 Task: Create a sub task Design and Implement Solution for the task  Integrate website with a new chatbot for customer support in the project BlueChip , assign it to team member softage.3@softage.net and update the status of the sub task to  Completed , set the priority of the sub task to High
Action: Mouse moved to (907, 571)
Screenshot: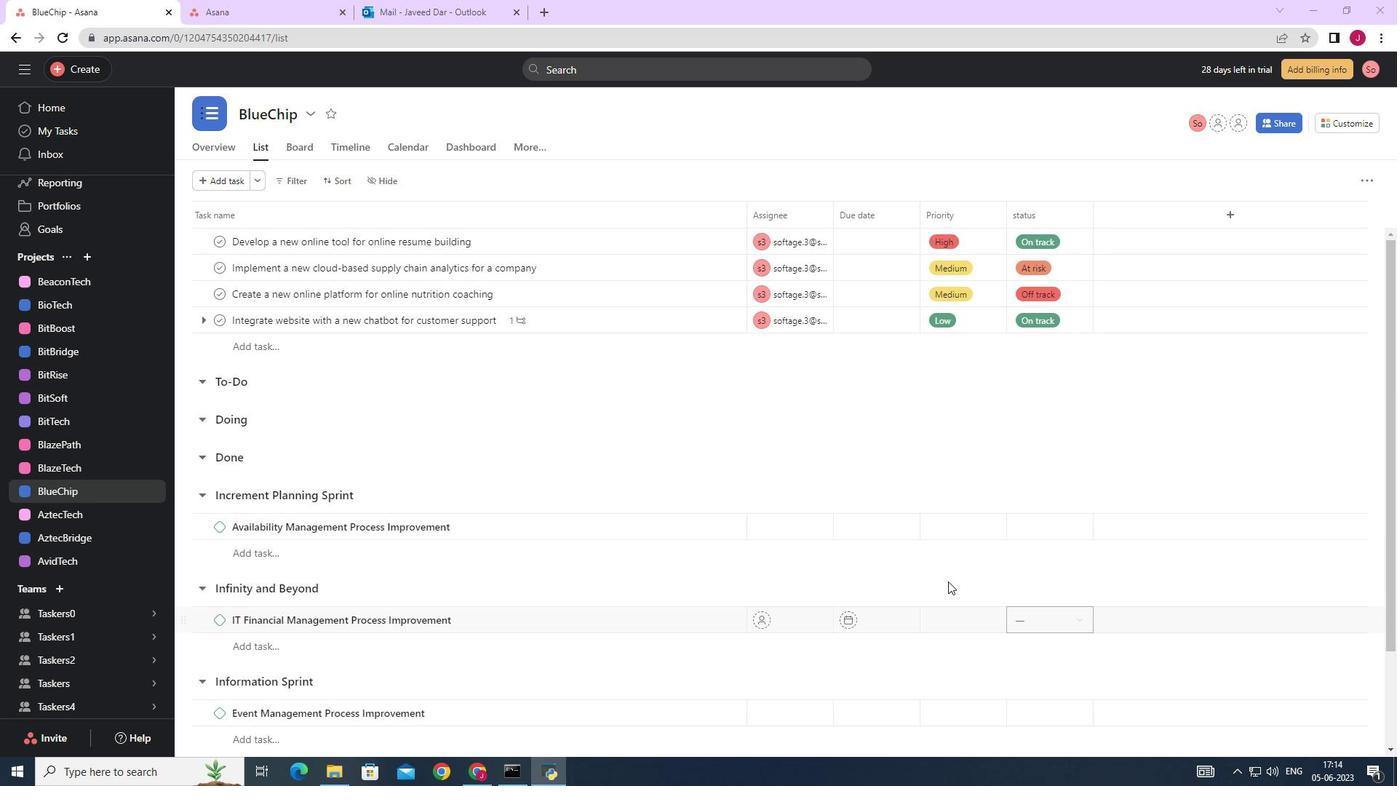 
Action: Mouse scrolled (907, 570) with delta (0, 0)
Screenshot: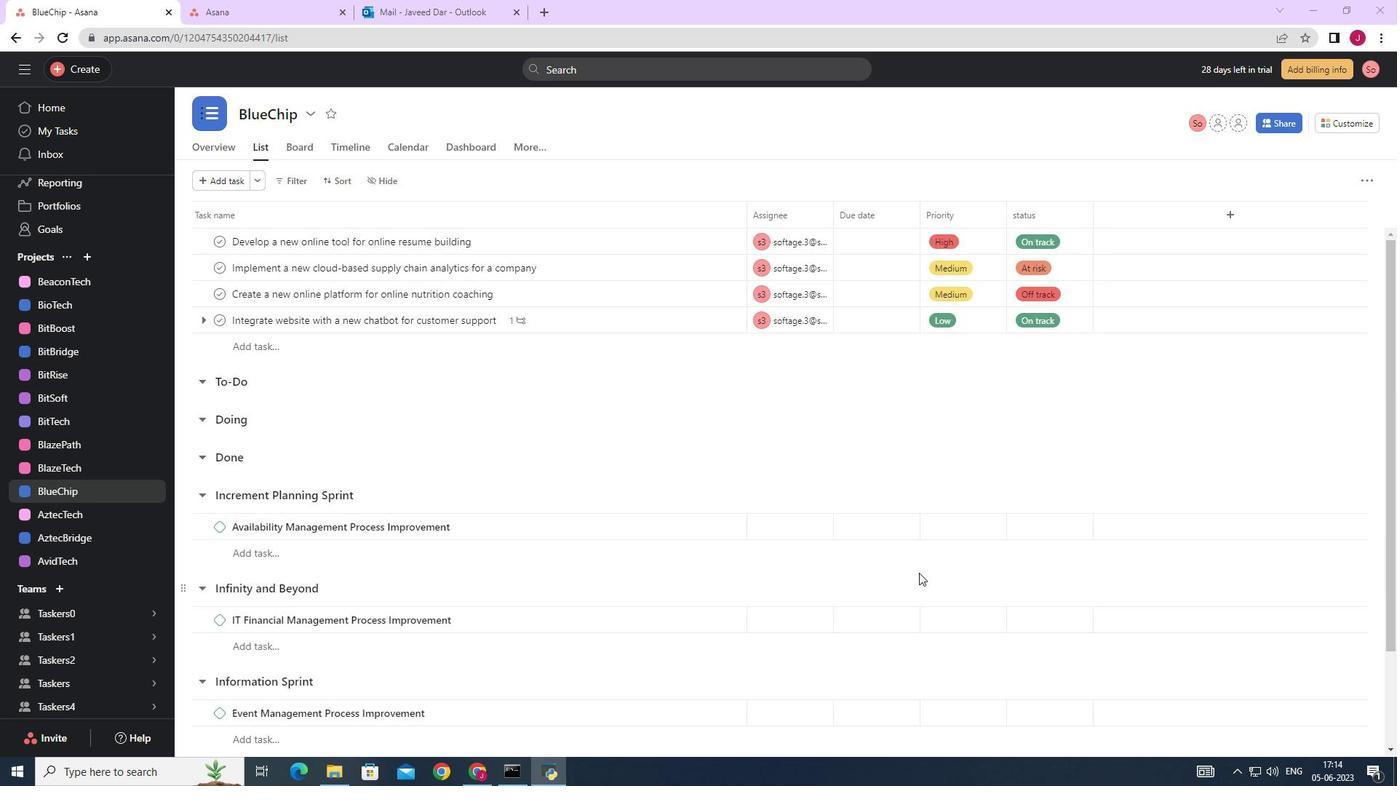 
Action: Mouse scrolled (907, 570) with delta (0, 0)
Screenshot: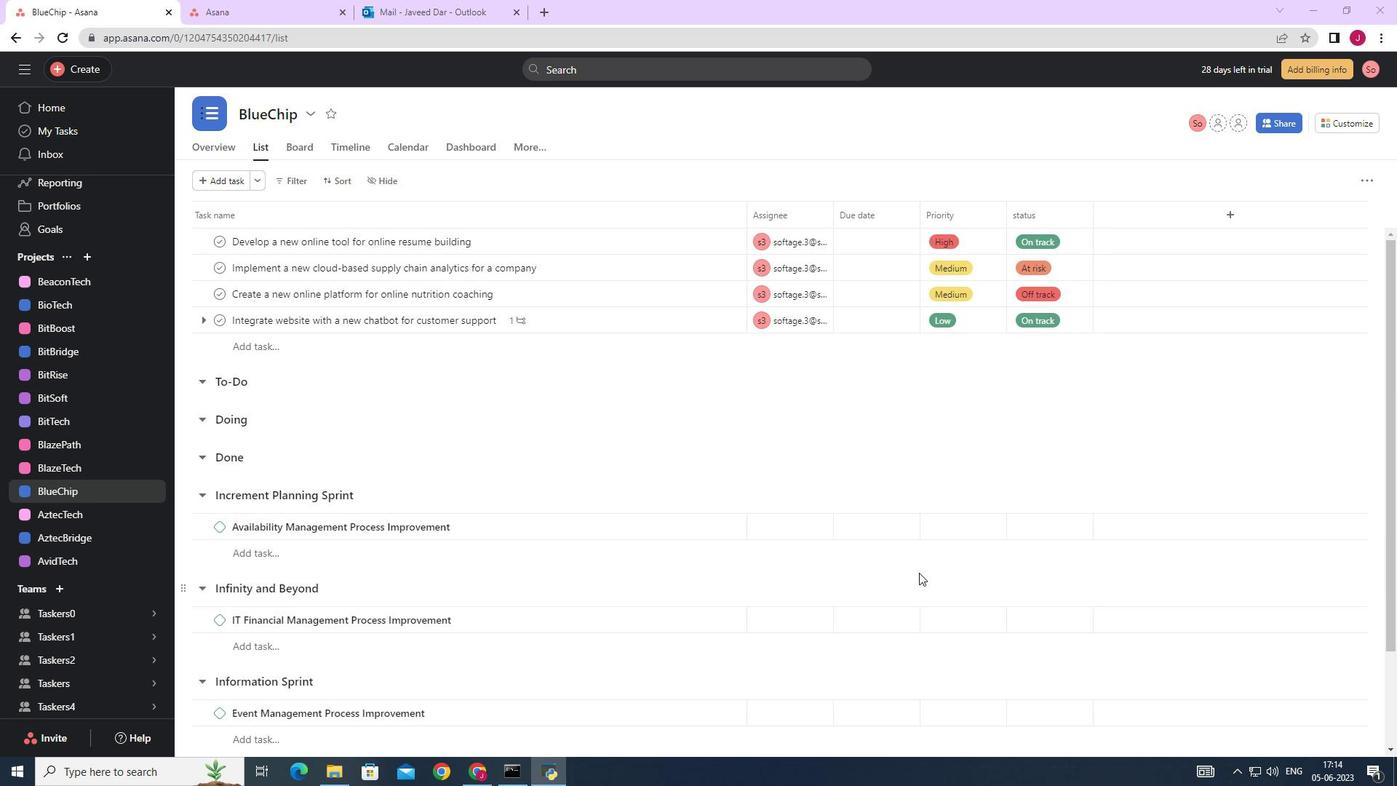 
Action: Mouse scrolled (907, 570) with delta (0, 0)
Screenshot: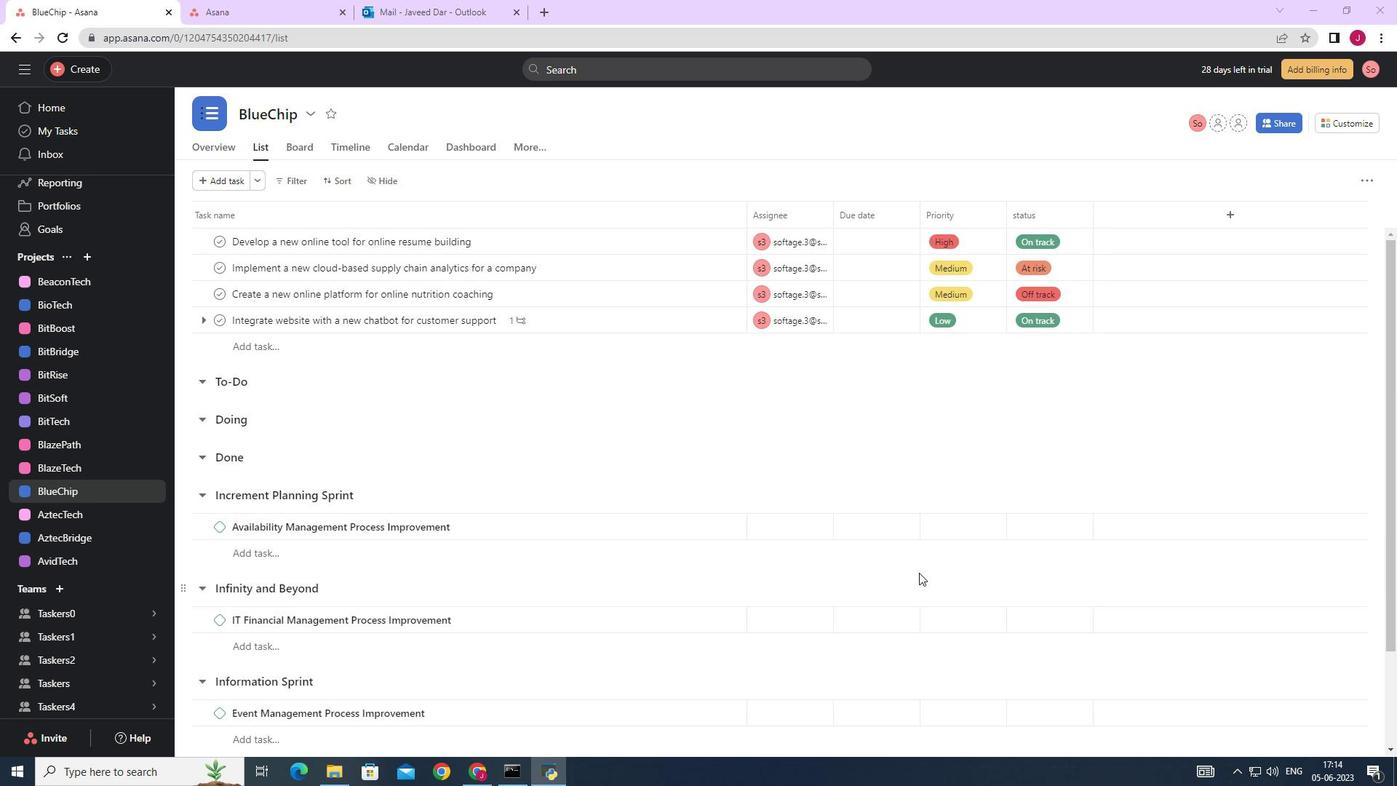 
Action: Mouse scrolled (907, 572) with delta (0, 0)
Screenshot: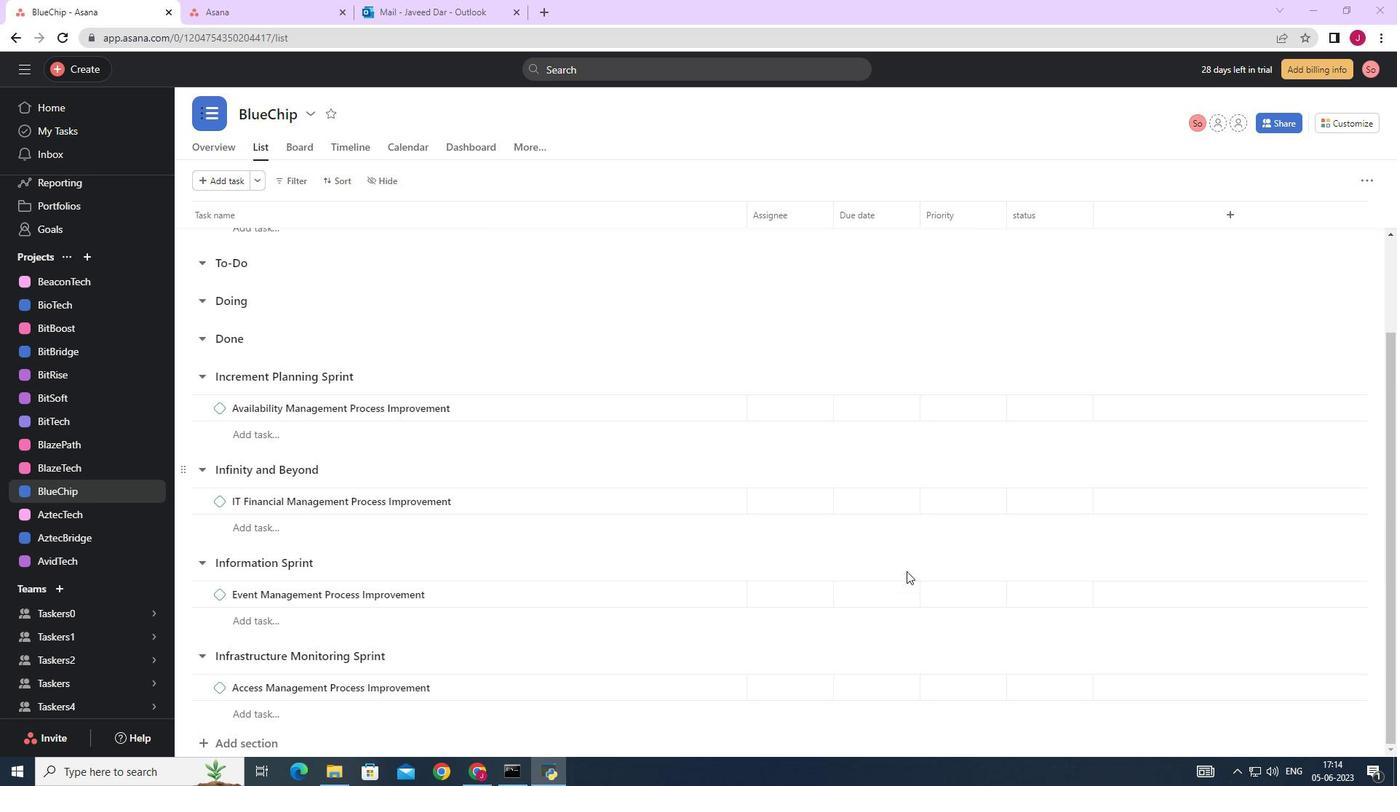 
Action: Mouse moved to (906, 571)
Screenshot: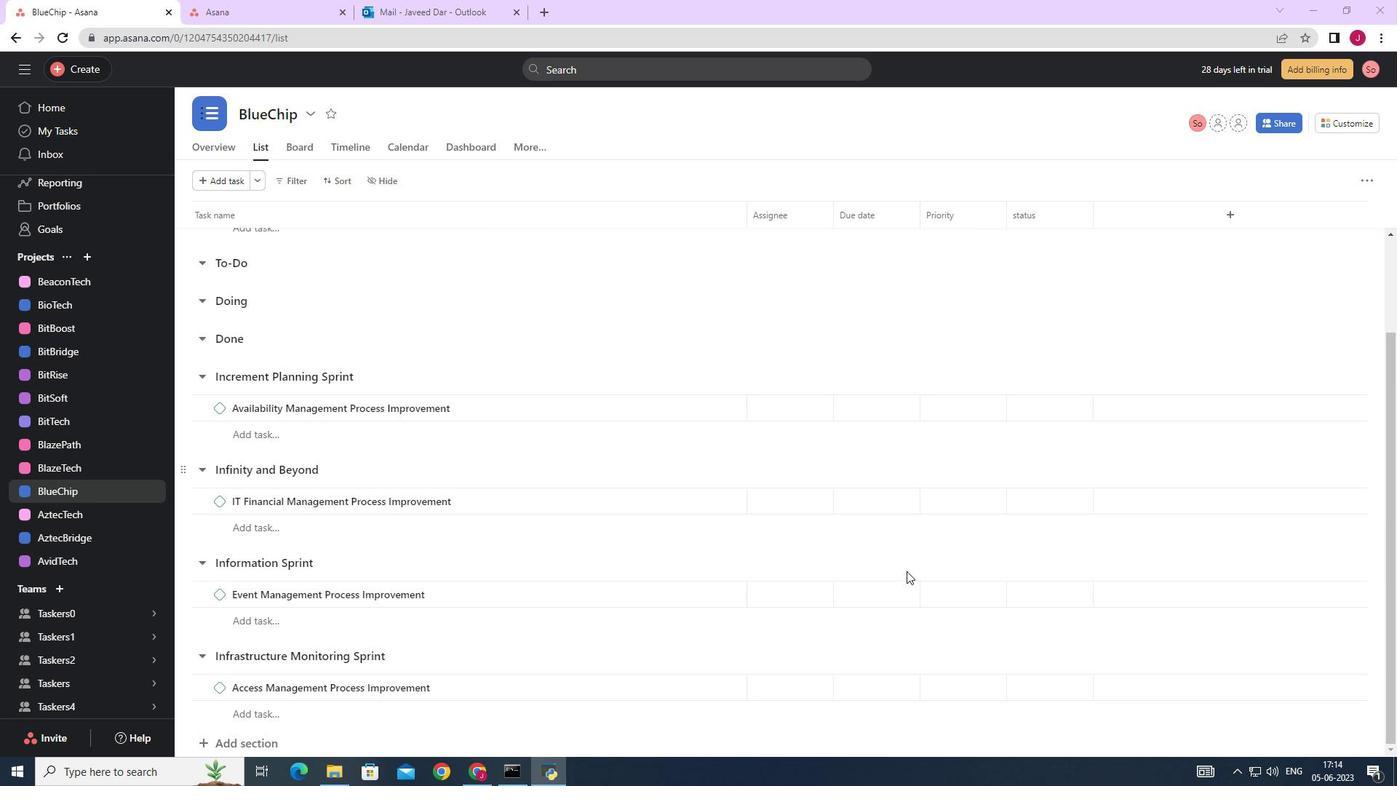
Action: Mouse scrolled (907, 572) with delta (0, 0)
Screenshot: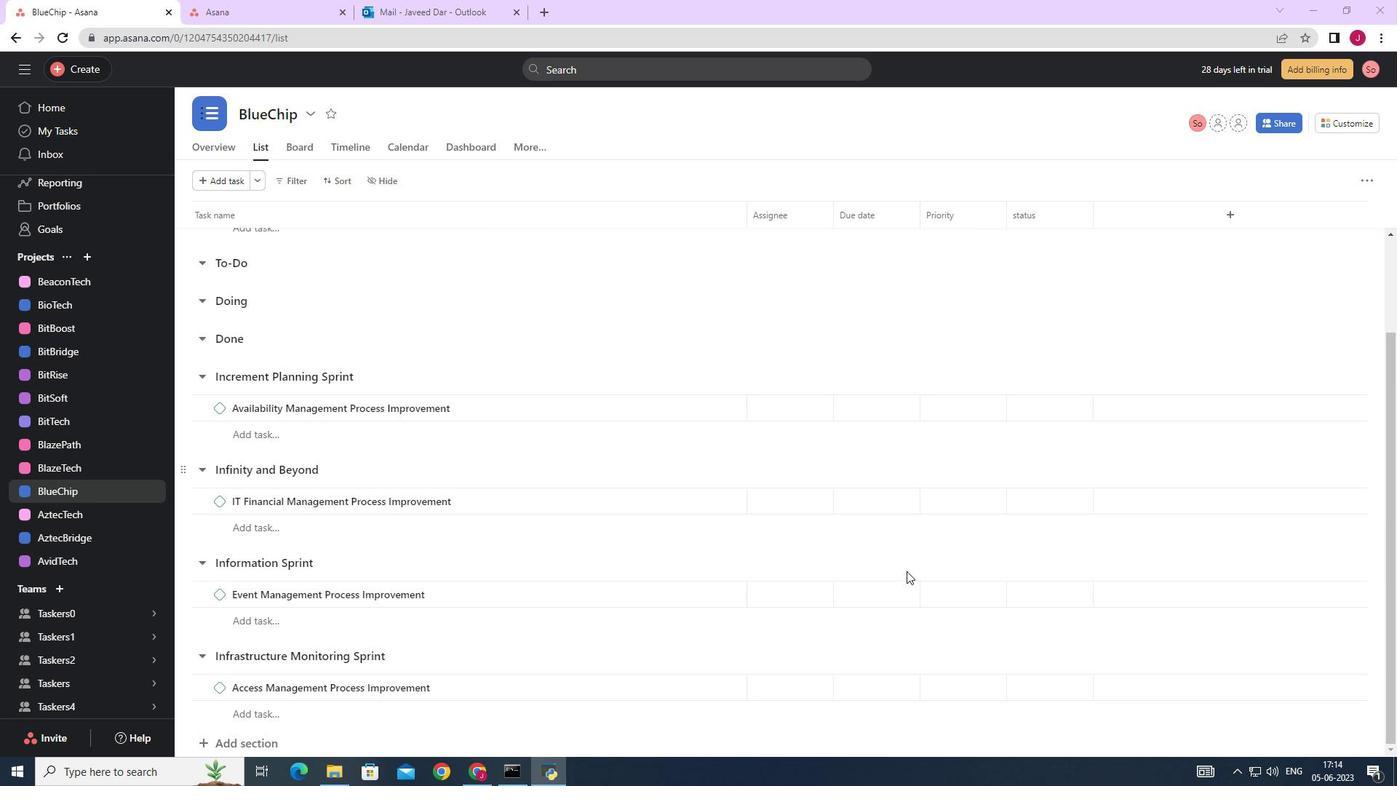 
Action: Mouse moved to (904, 571)
Screenshot: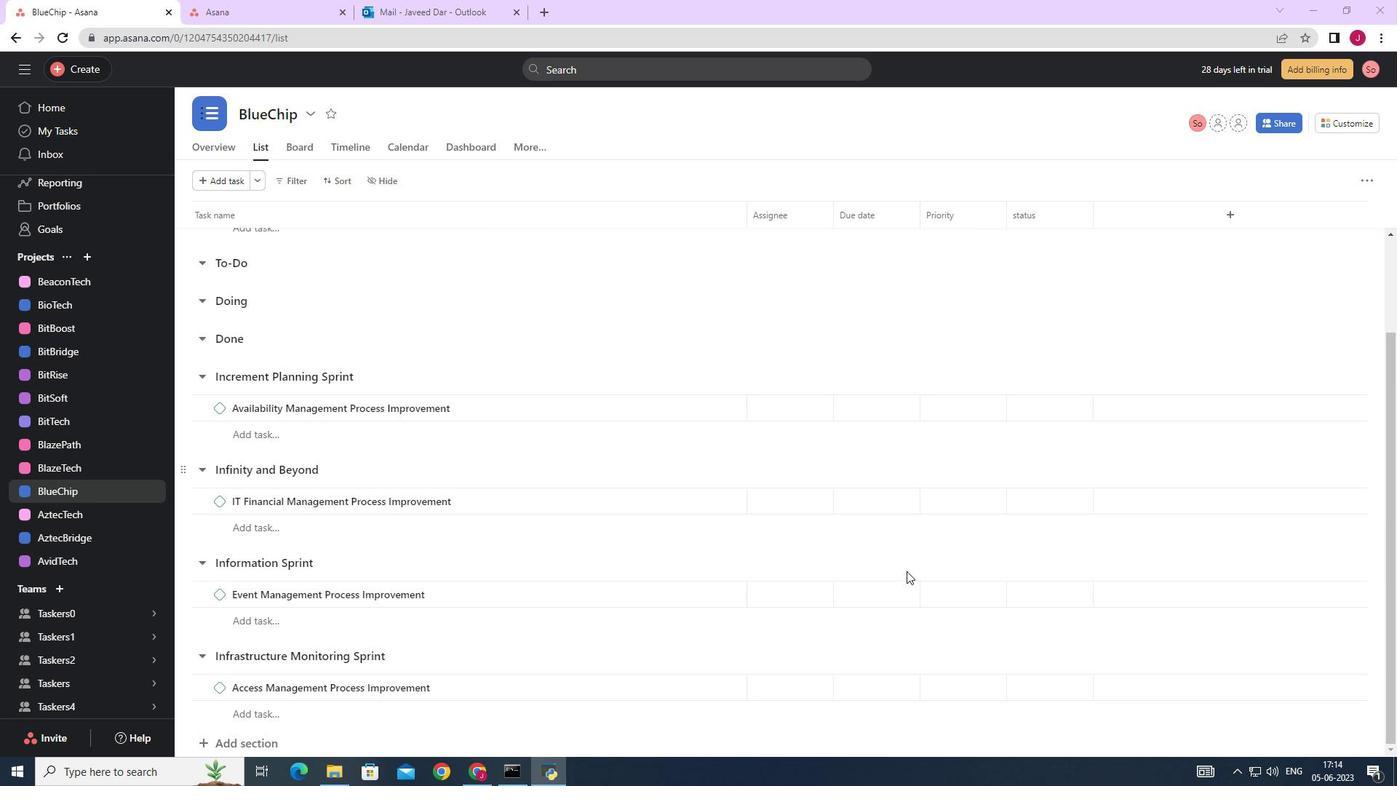 
Action: Mouse scrolled (907, 572) with delta (0, 0)
Screenshot: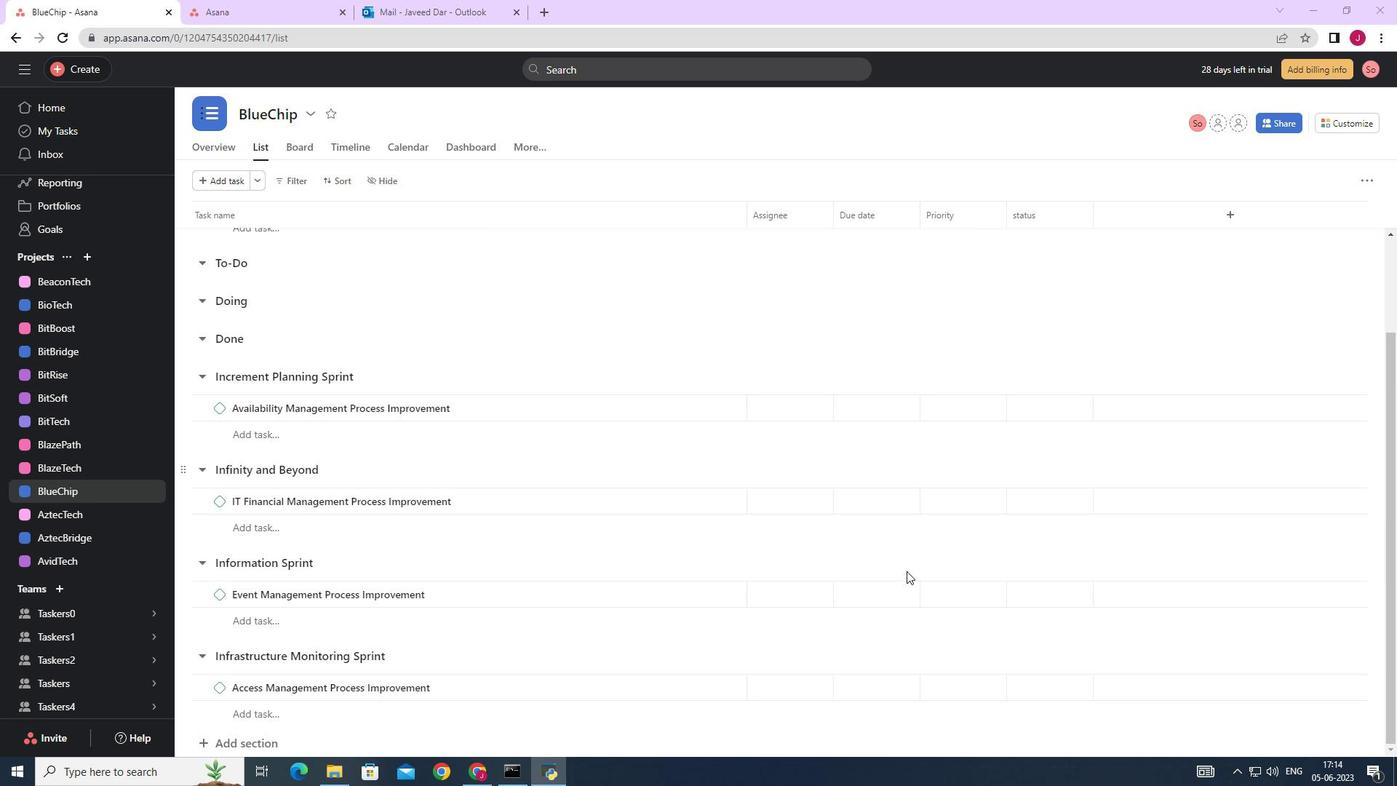 
Action: Mouse moved to (898, 572)
Screenshot: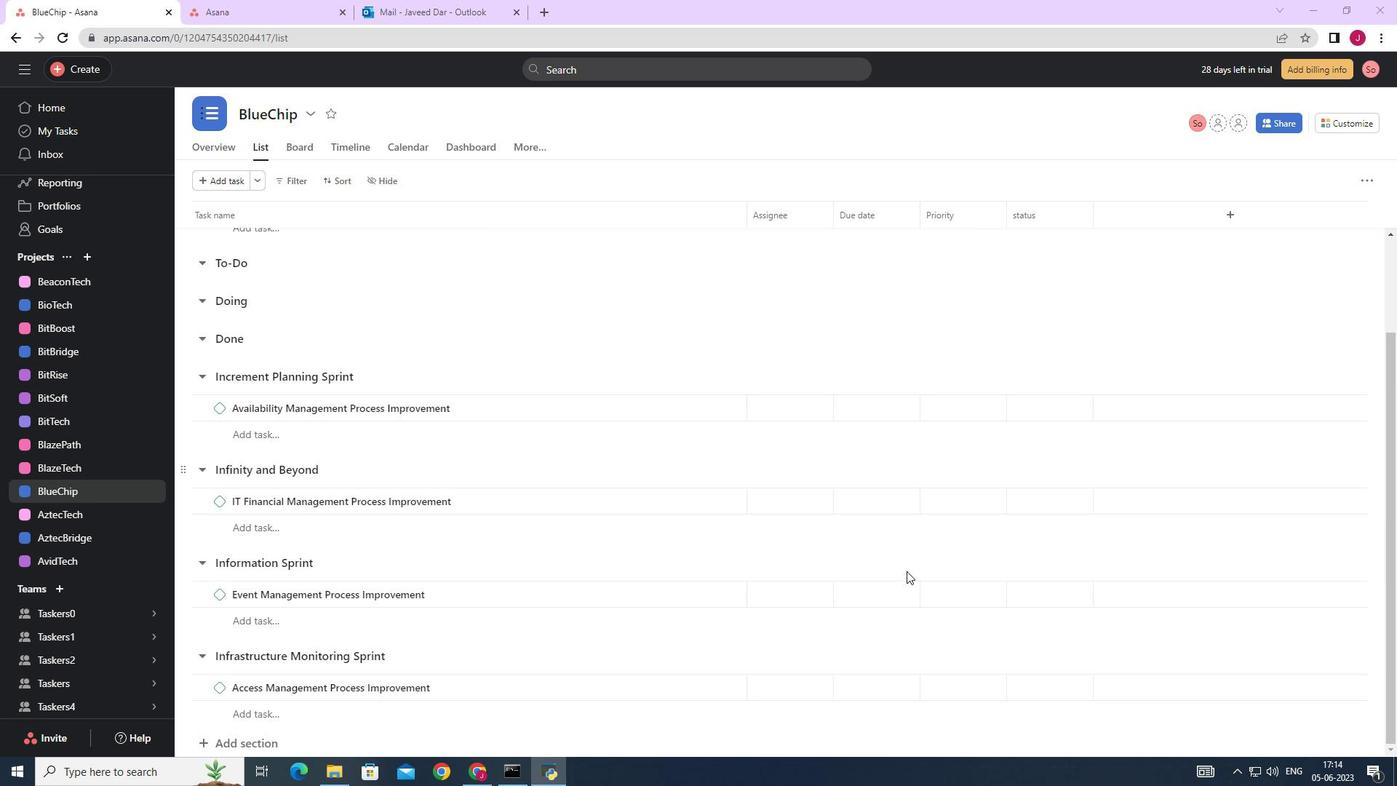 
Action: Mouse scrolled (907, 572) with delta (0, 0)
Screenshot: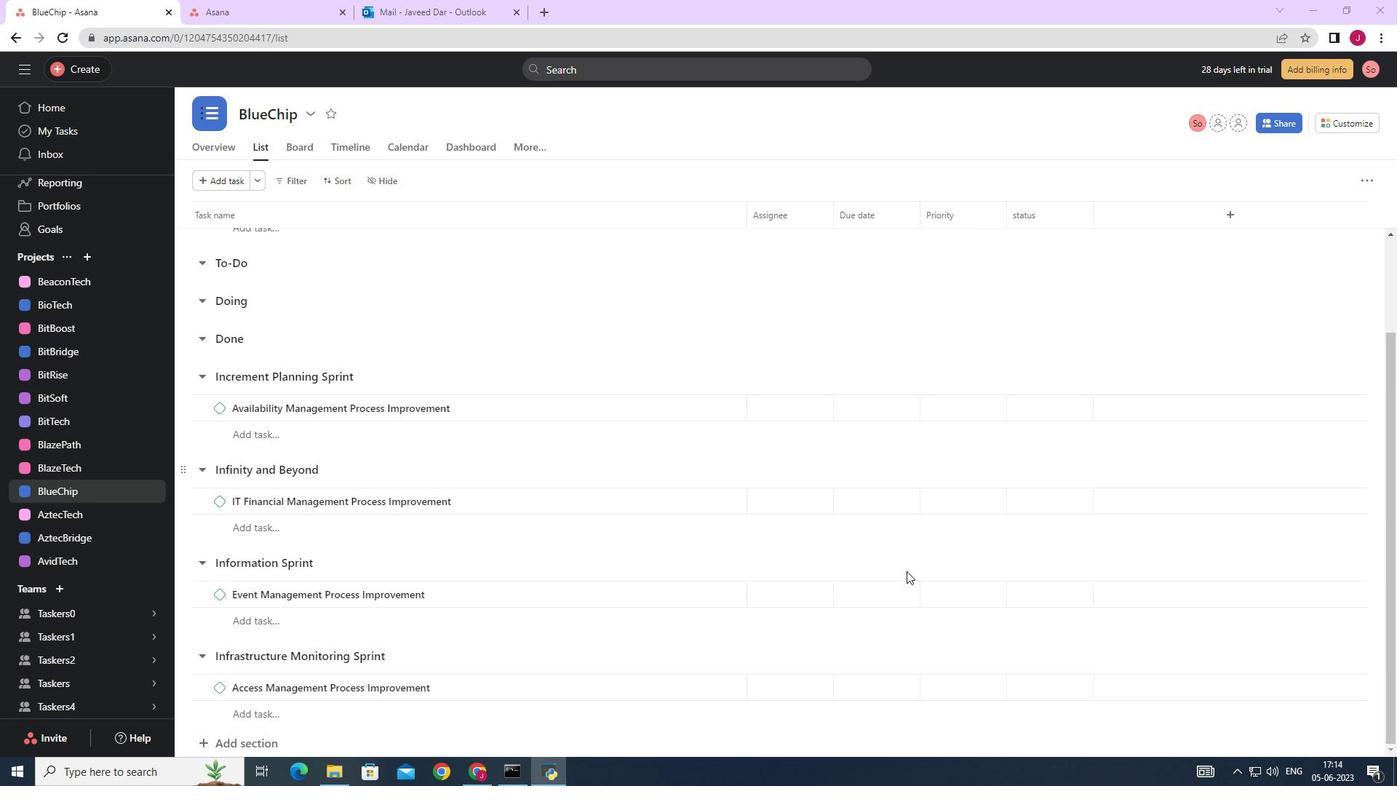 
Action: Mouse moved to (896, 574)
Screenshot: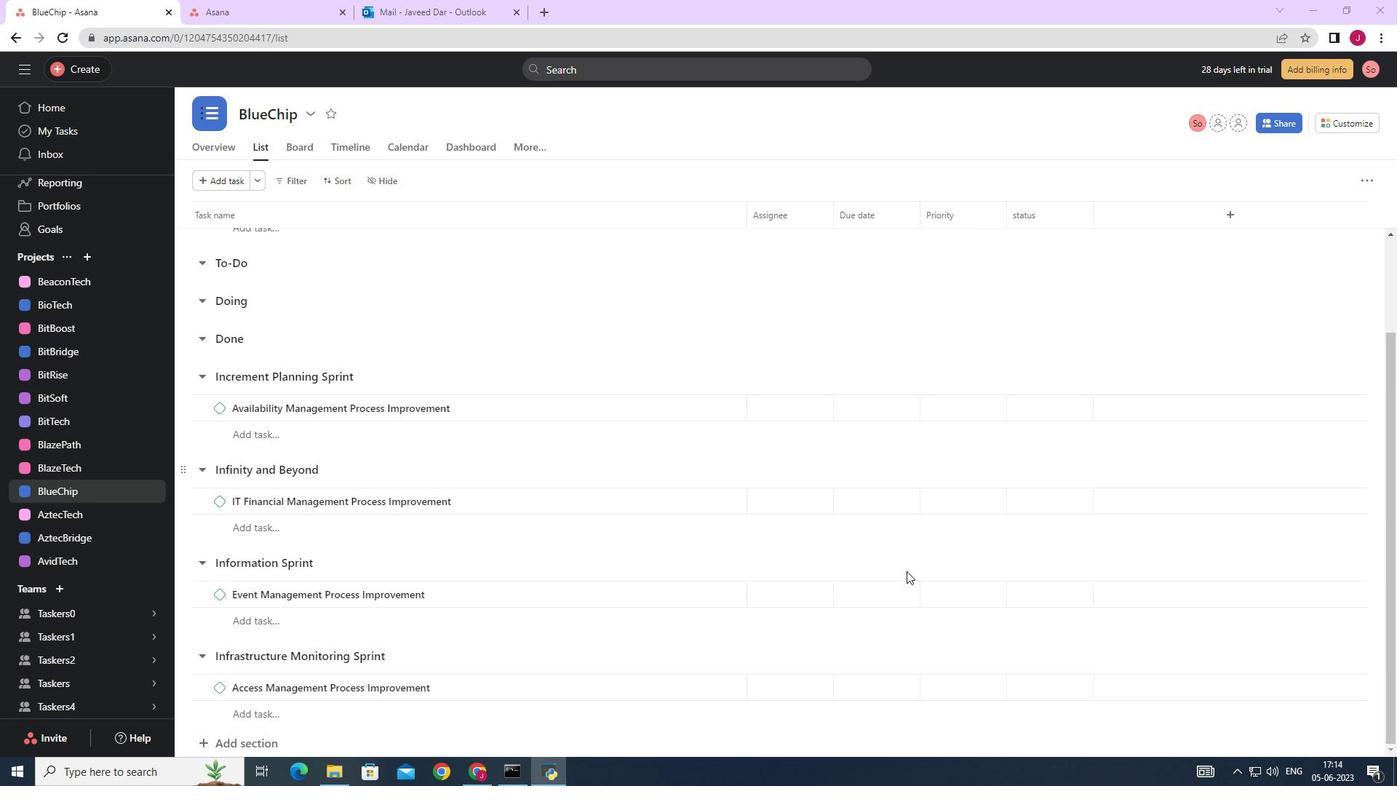 
Action: Mouse scrolled (907, 572) with delta (0, 0)
Screenshot: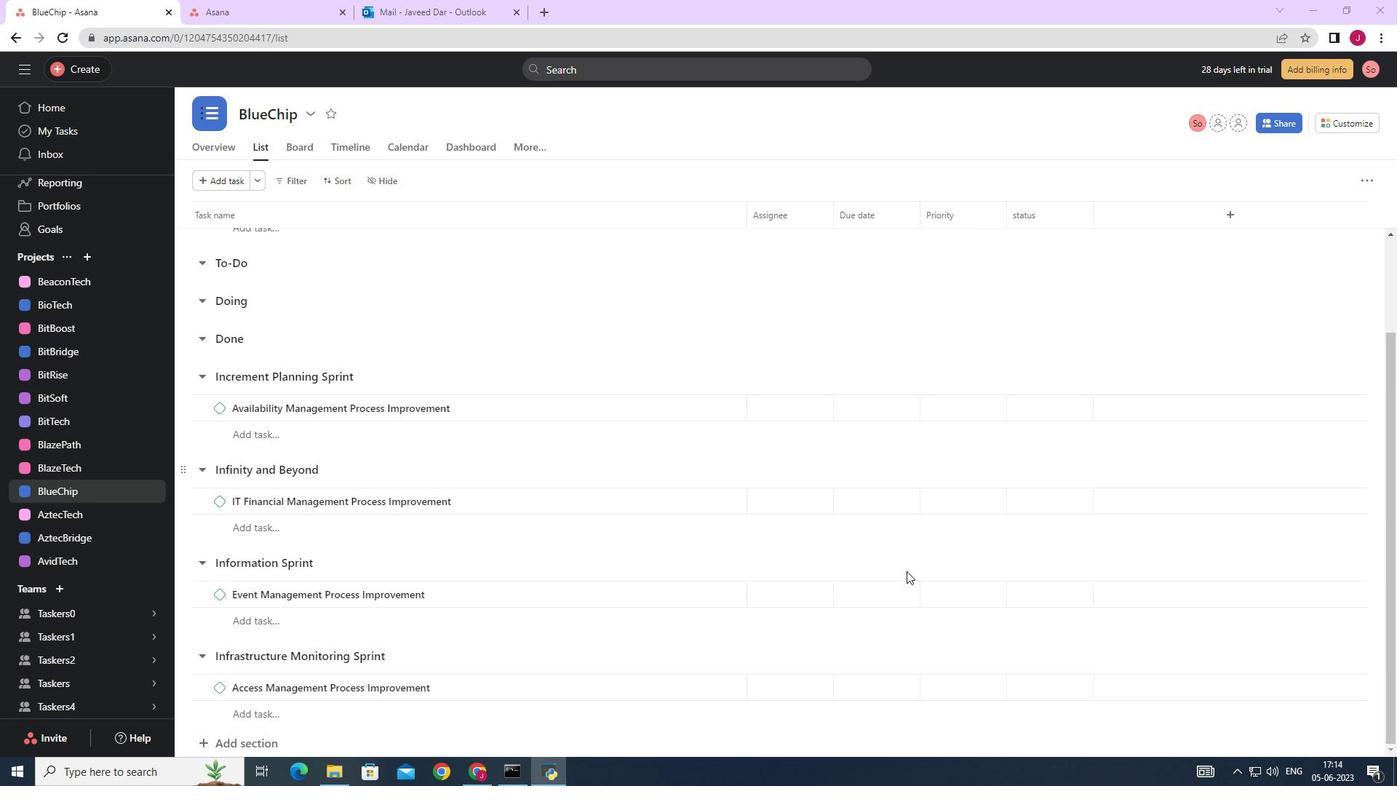 
Action: Mouse moved to (680, 318)
Screenshot: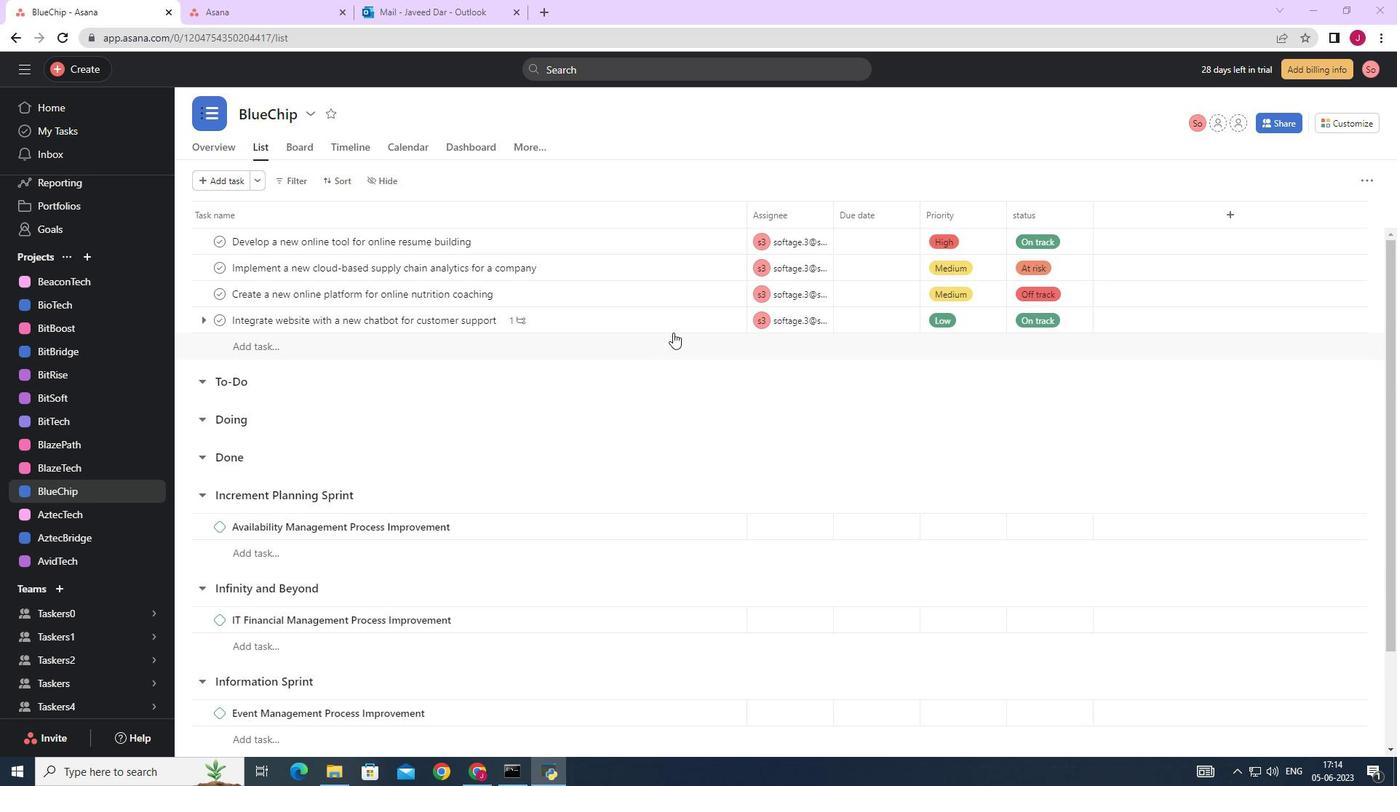 
Action: Mouse pressed left at (680, 318)
Screenshot: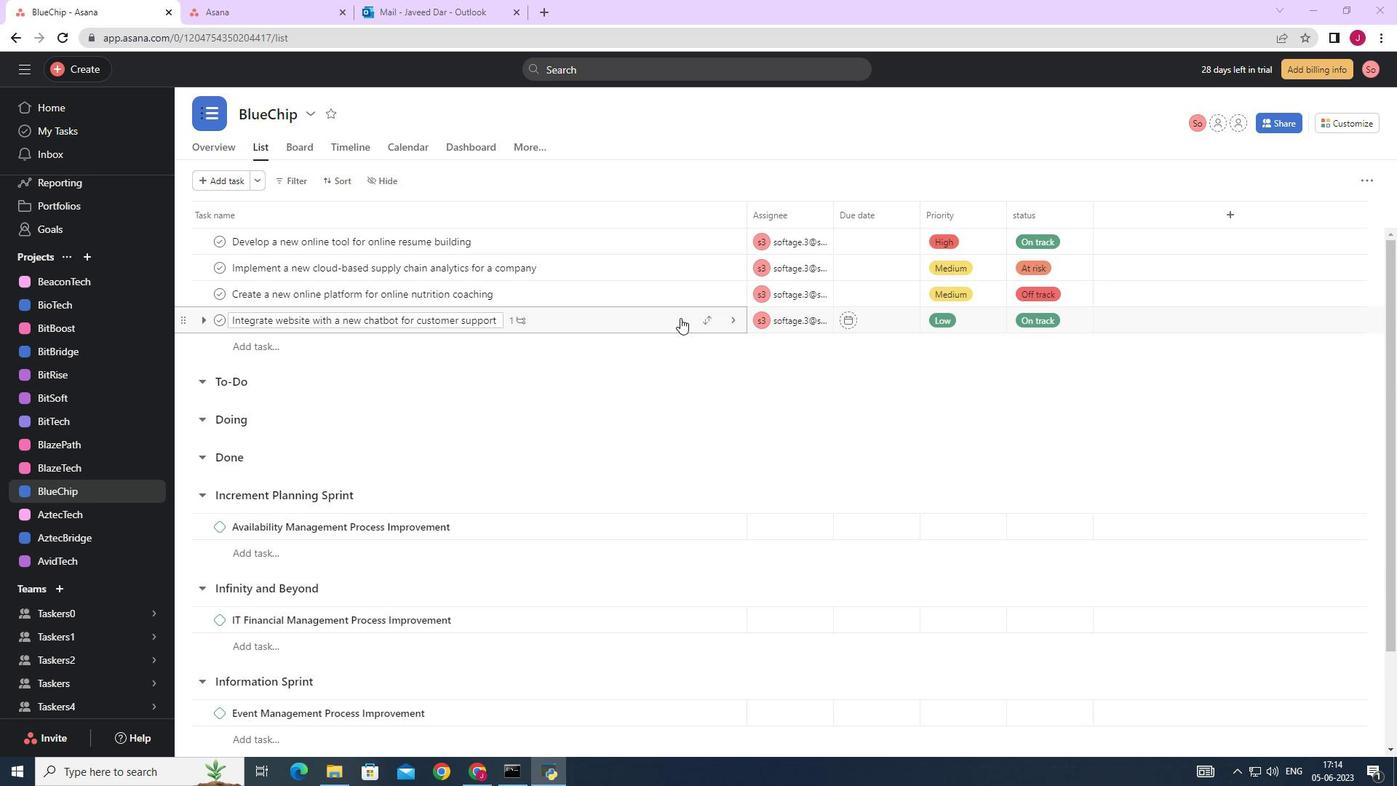 
Action: Mouse moved to (1182, 570)
Screenshot: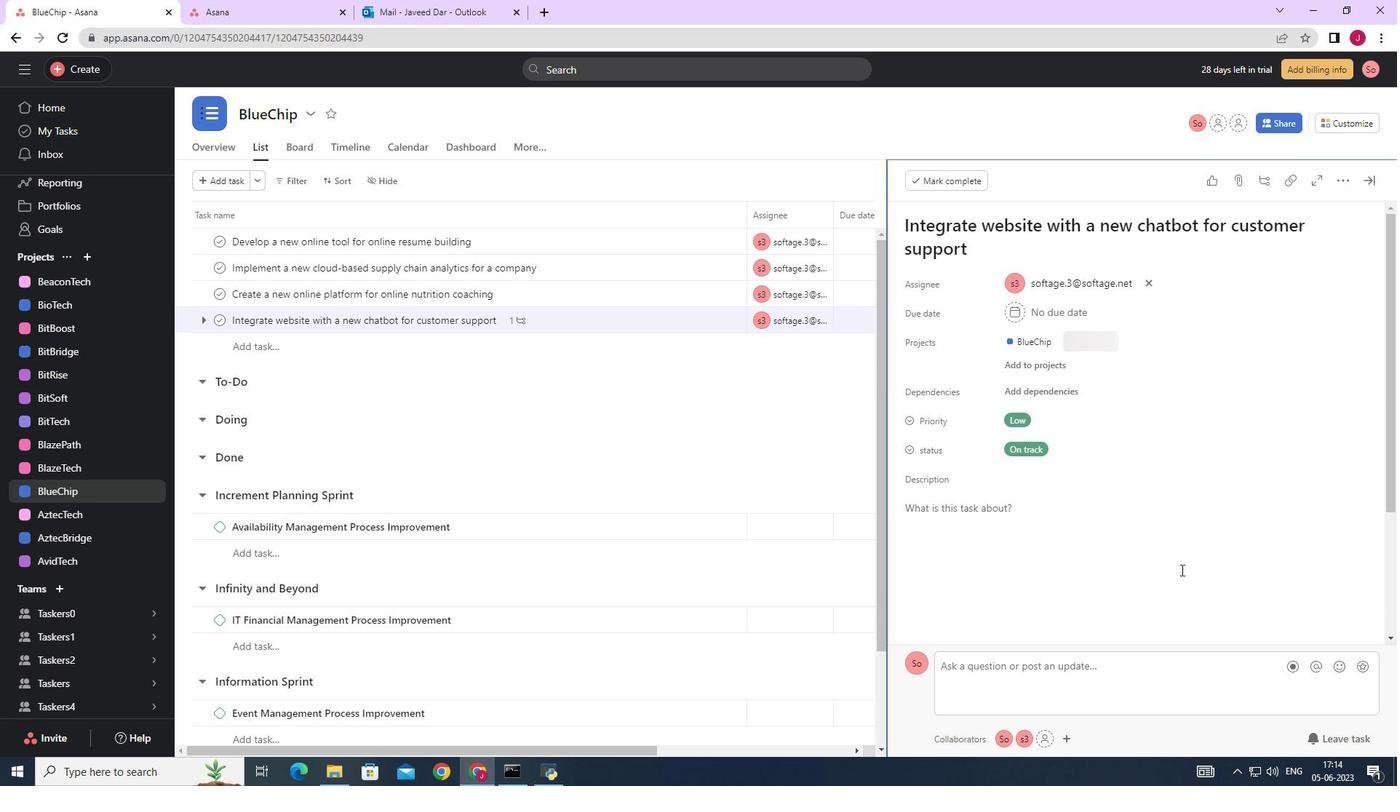 
Action: Mouse scrolled (1182, 569) with delta (0, 0)
Screenshot: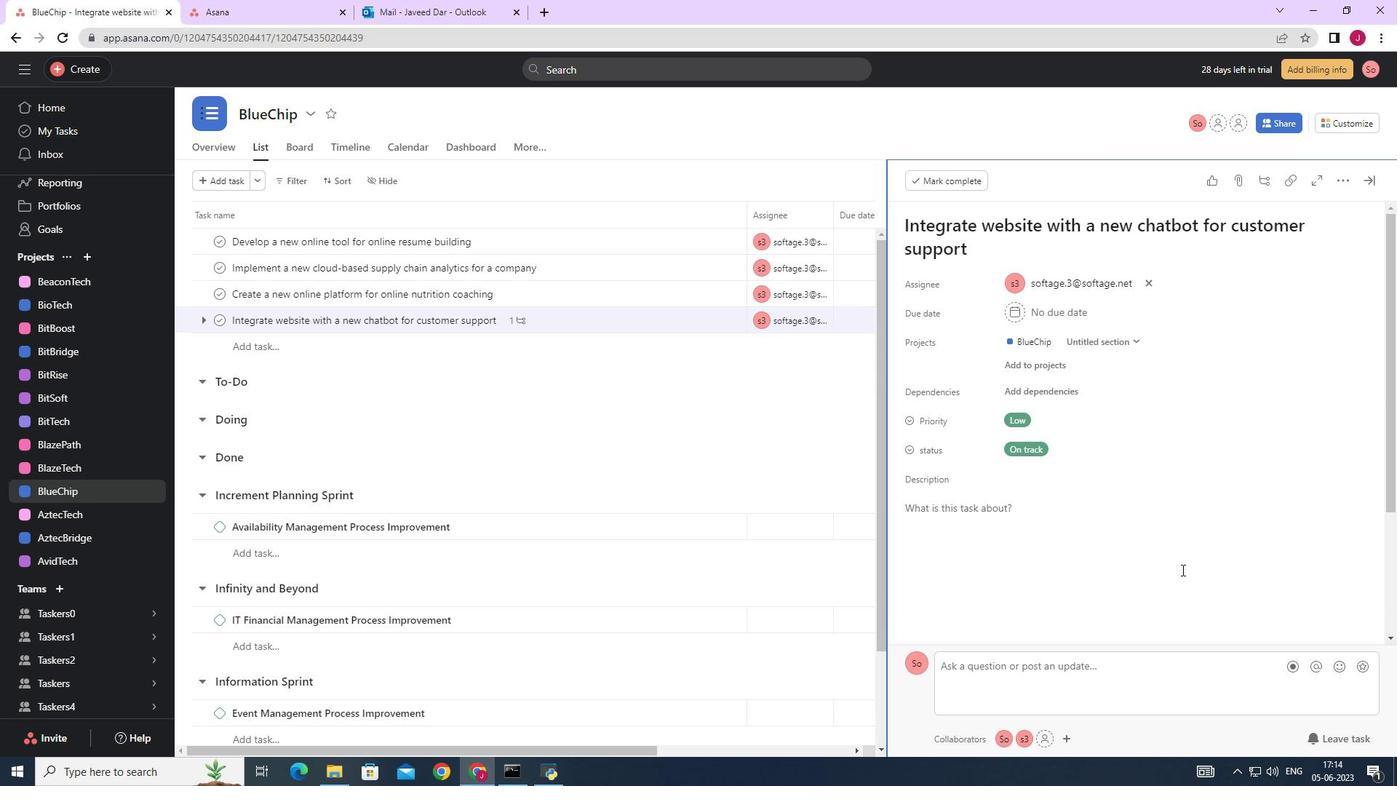
Action: Mouse scrolled (1182, 569) with delta (0, 0)
Screenshot: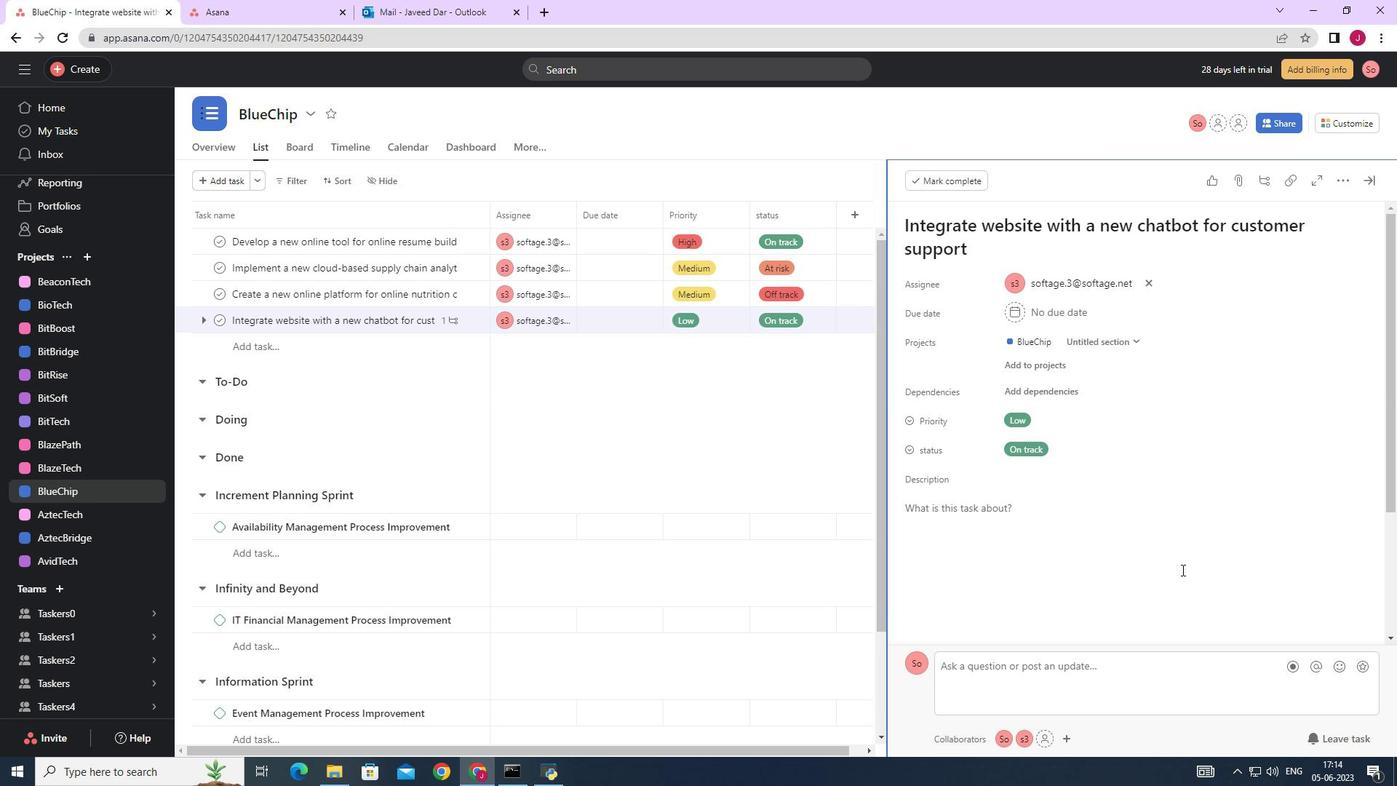 
Action: Mouse scrolled (1182, 569) with delta (0, 0)
Screenshot: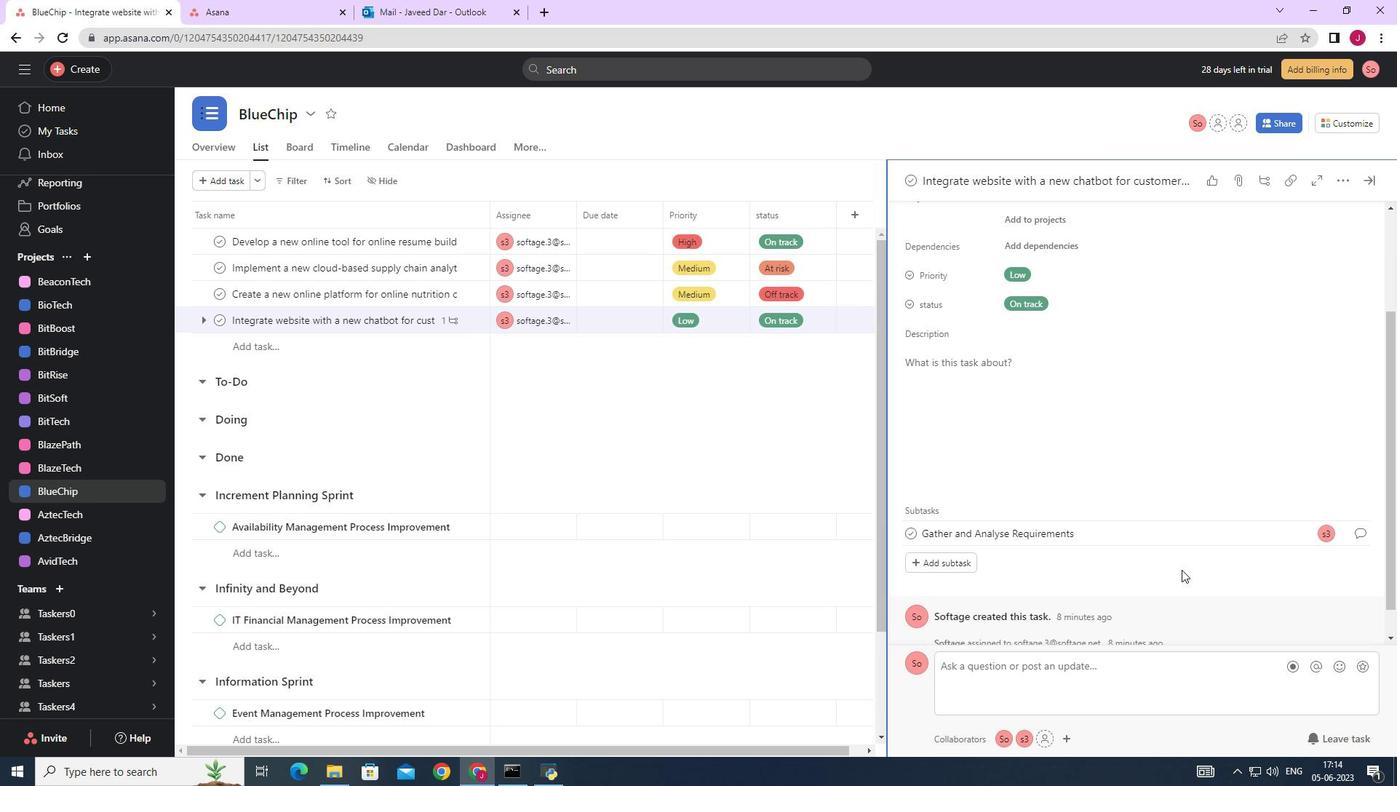
Action: Mouse moved to (1188, 563)
Screenshot: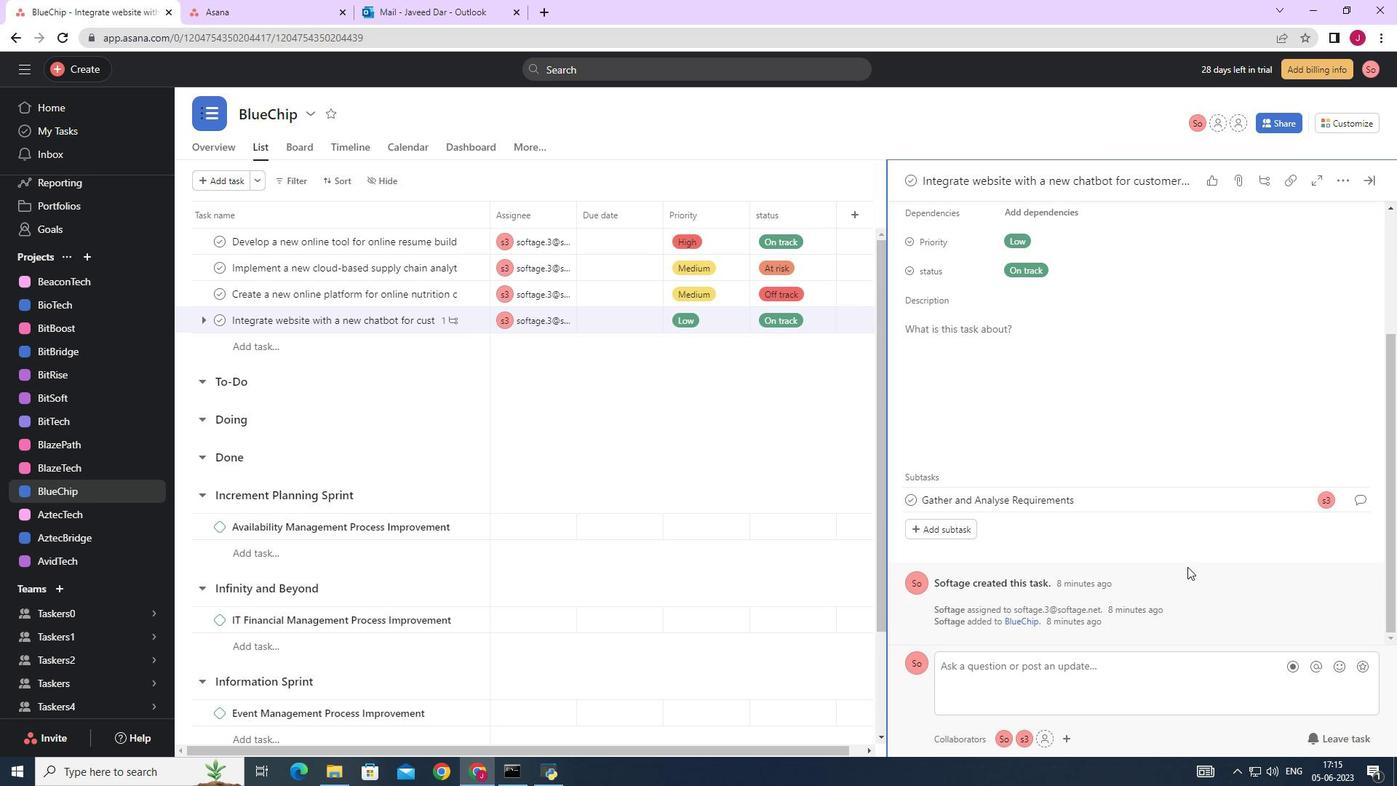 
Action: Mouse scrolled (1188, 562) with delta (0, 0)
Screenshot: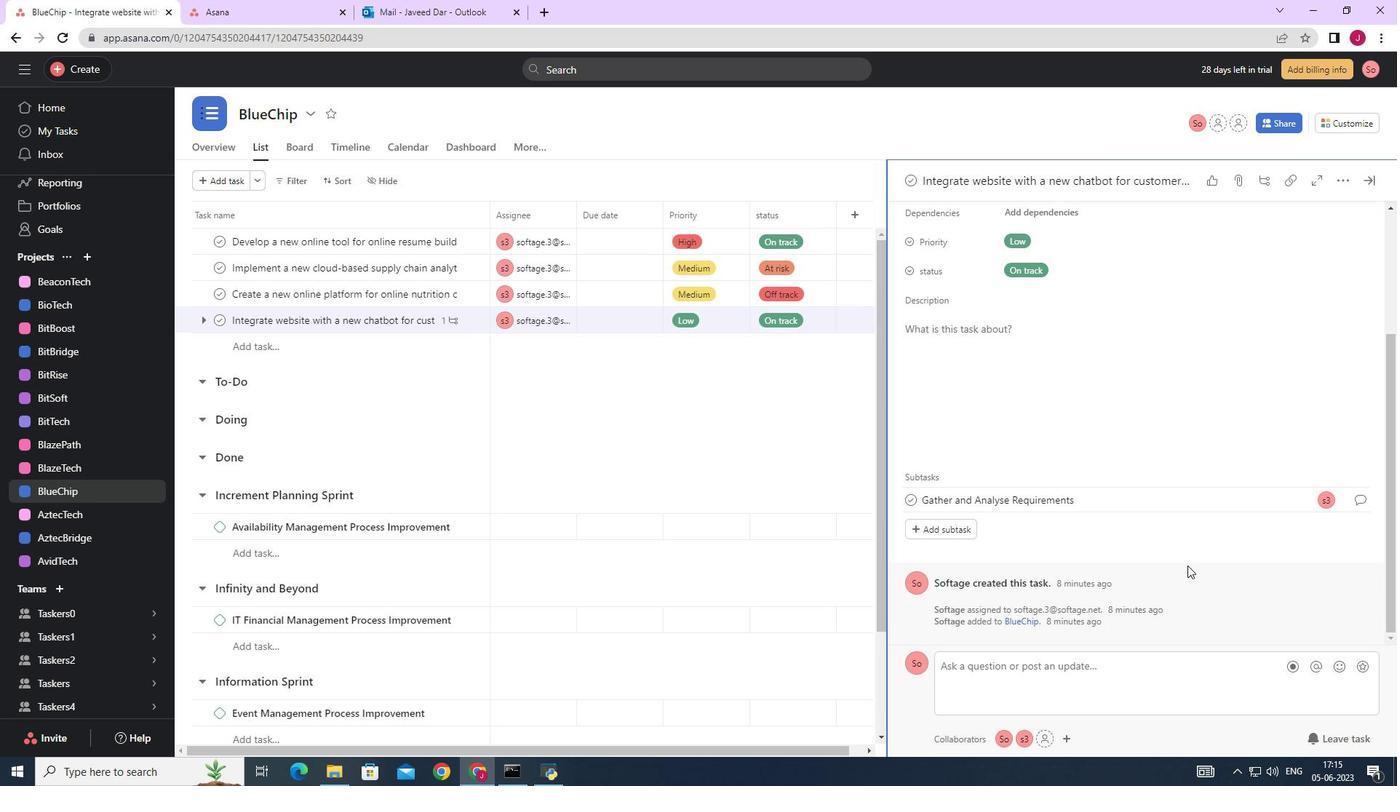 
Action: Mouse scrolled (1188, 562) with delta (0, 0)
Screenshot: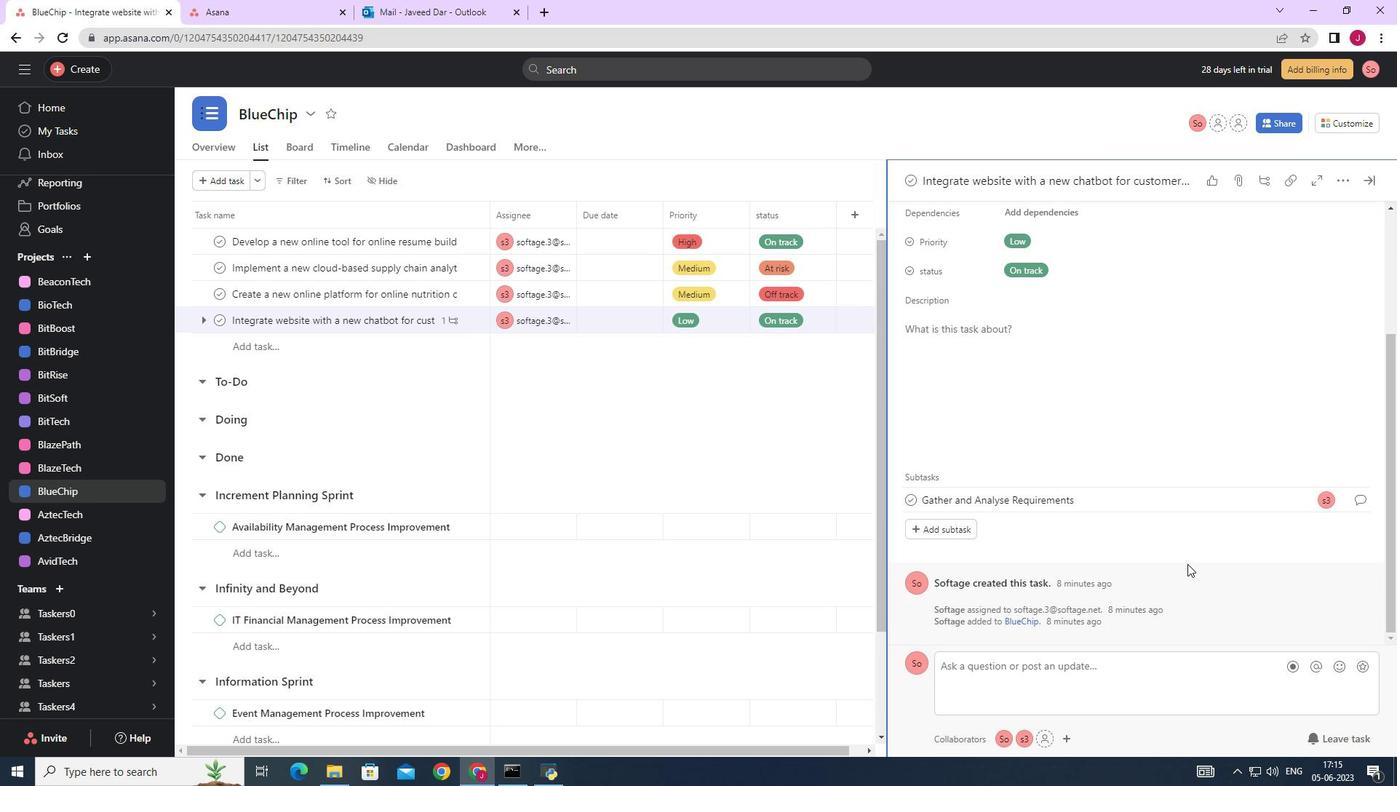 
Action: Mouse moved to (1188, 563)
Screenshot: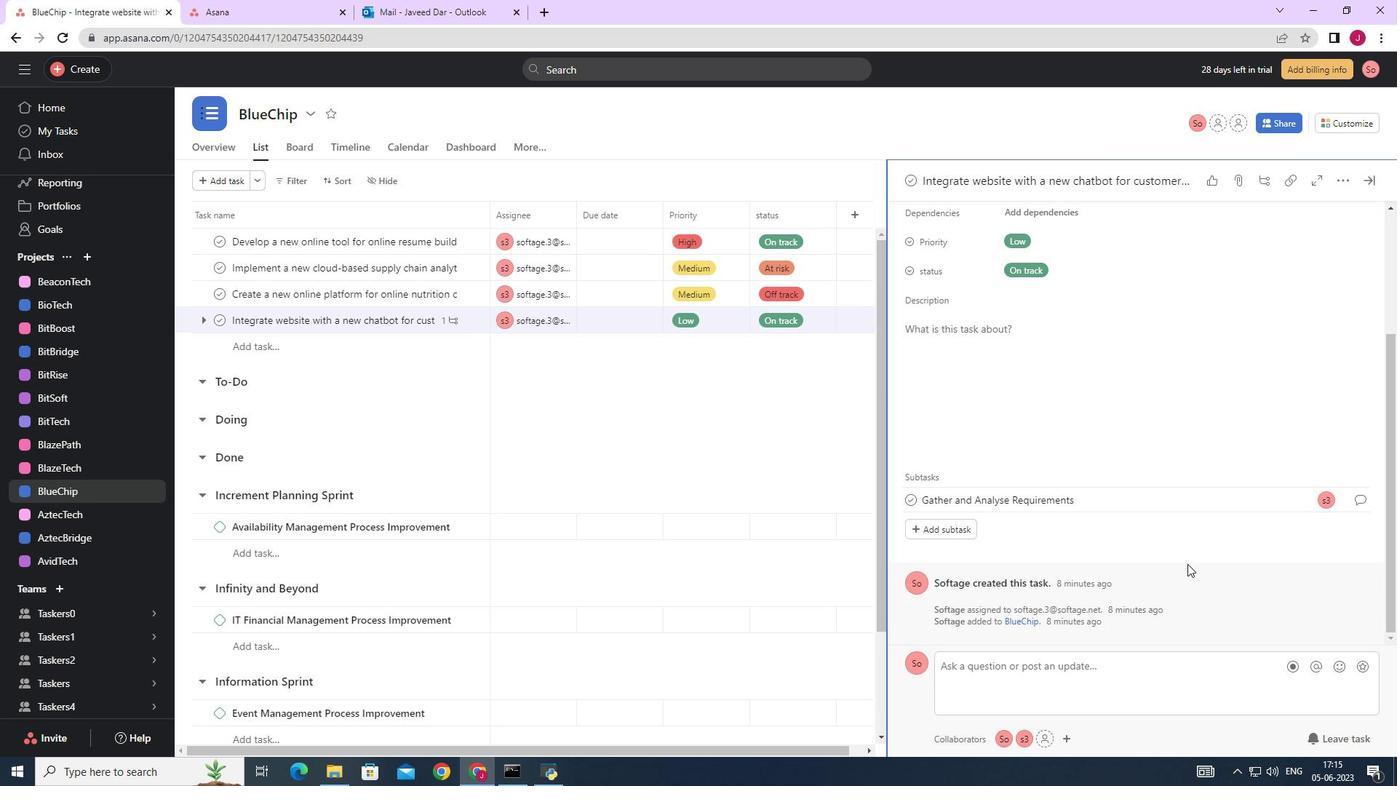 
Action: Mouse scrolled (1188, 562) with delta (0, 0)
Screenshot: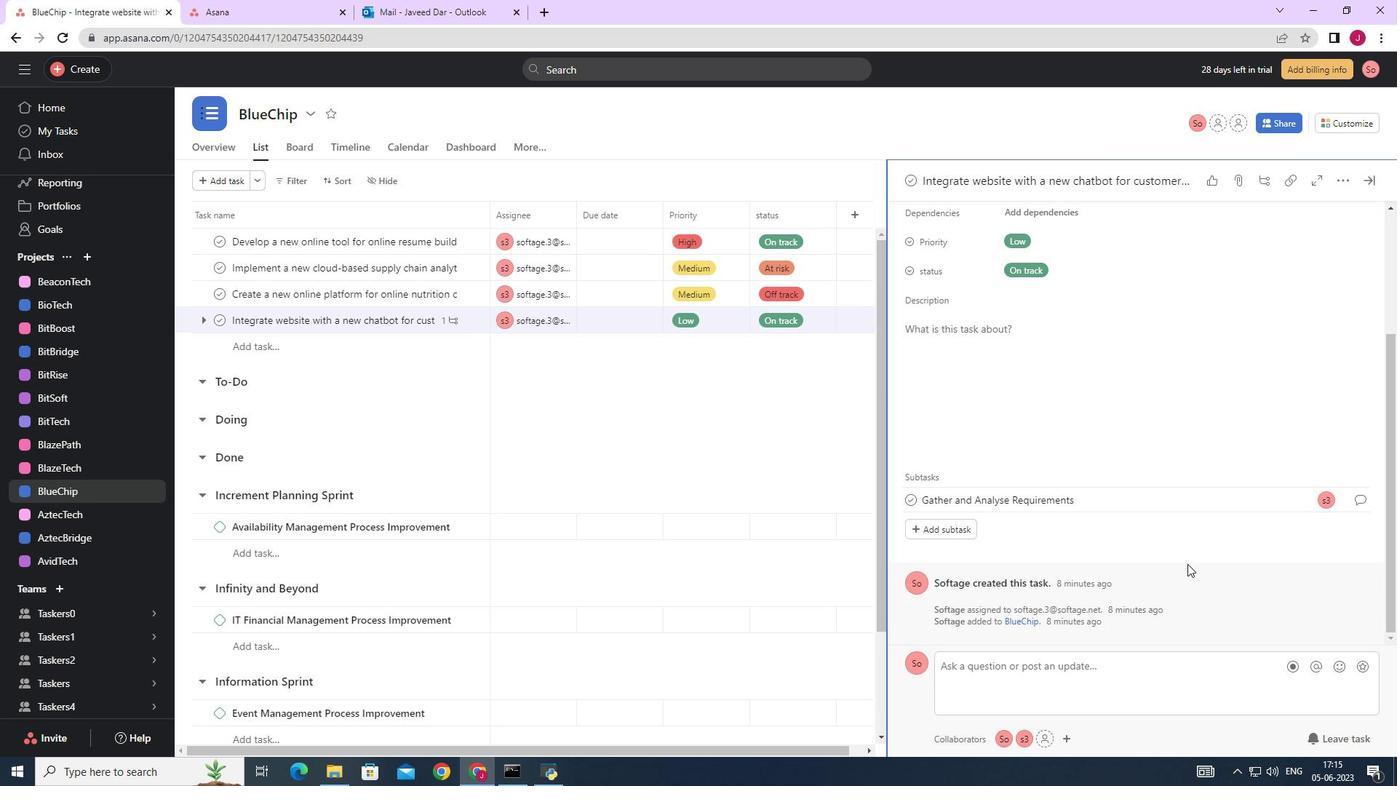 
Action: Mouse moved to (1188, 562)
Screenshot: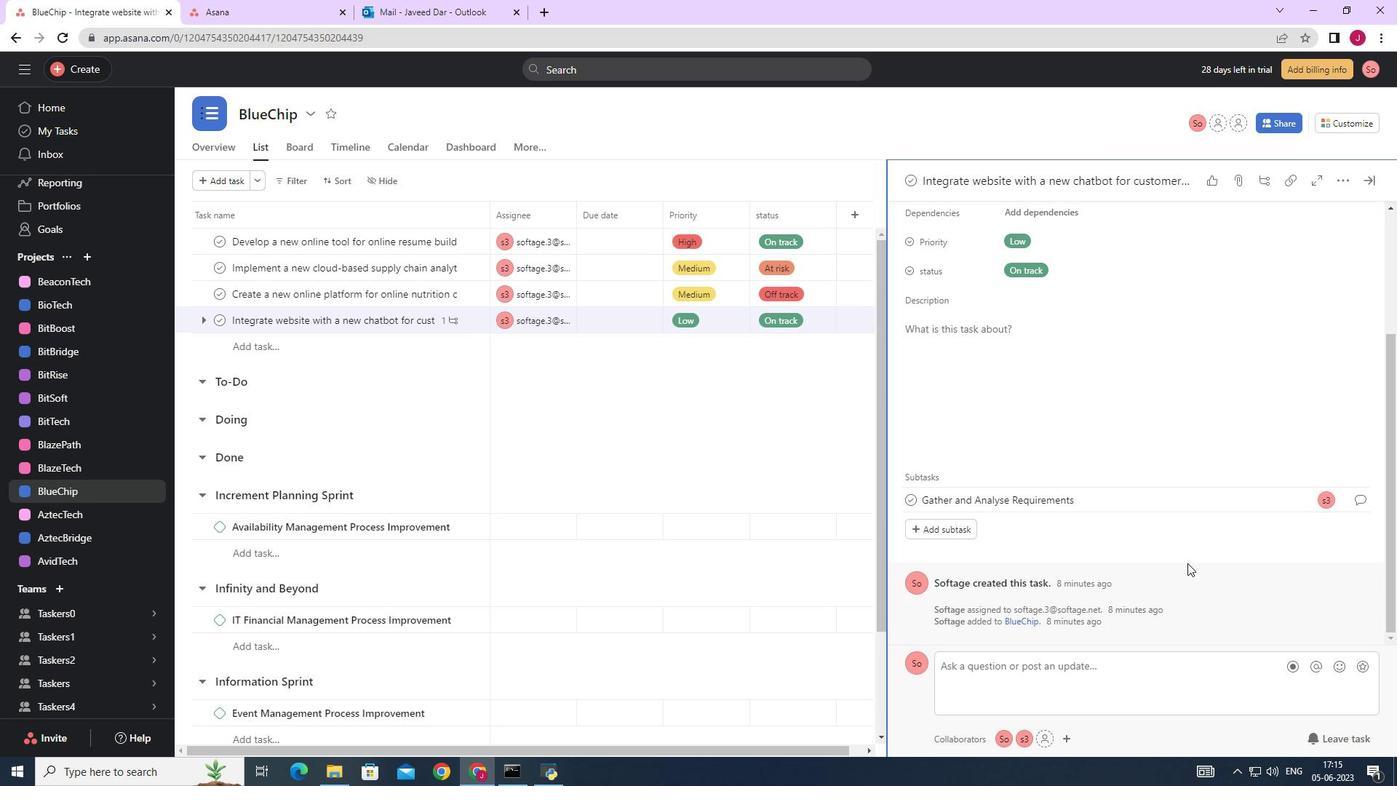 
Action: Mouse scrolled (1188, 562) with delta (0, 0)
Screenshot: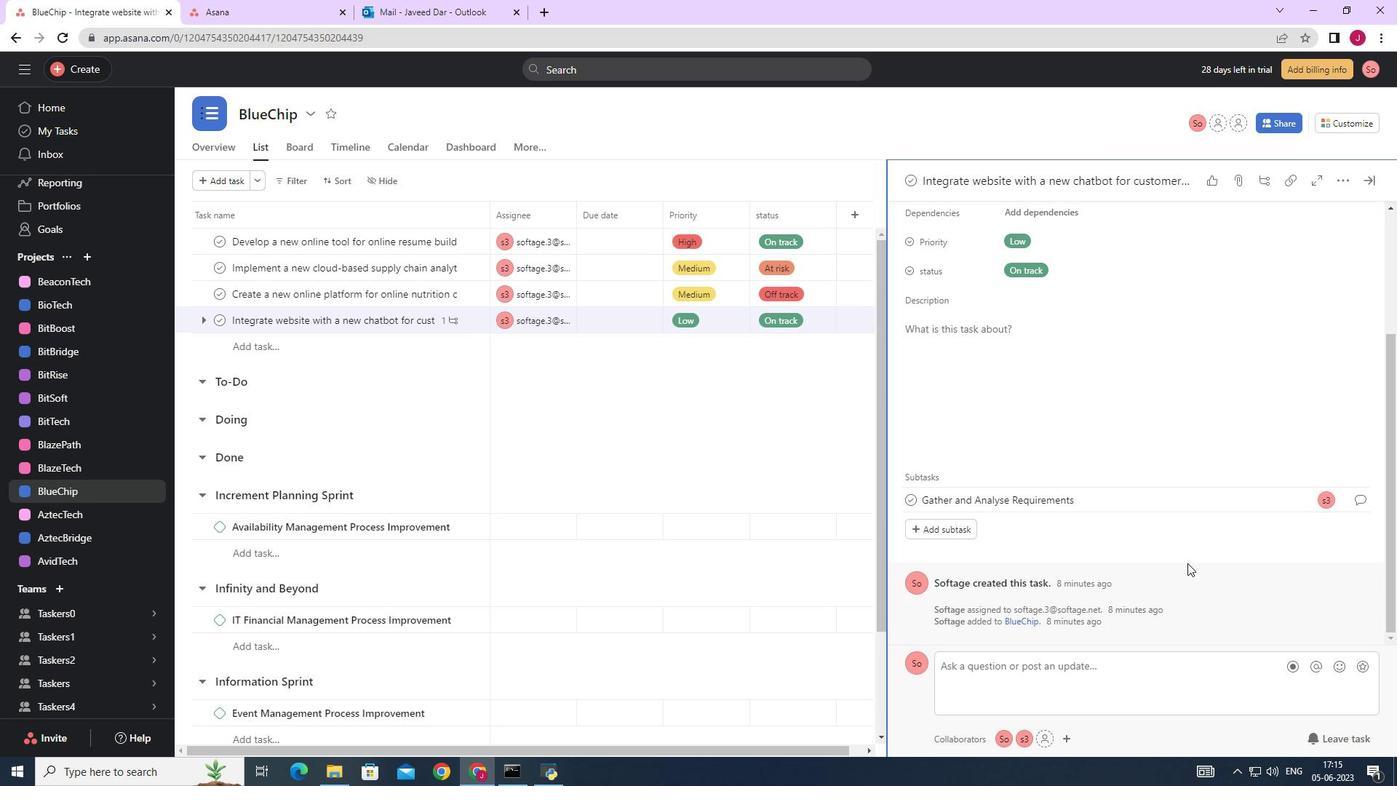 
Action: Mouse moved to (942, 529)
Screenshot: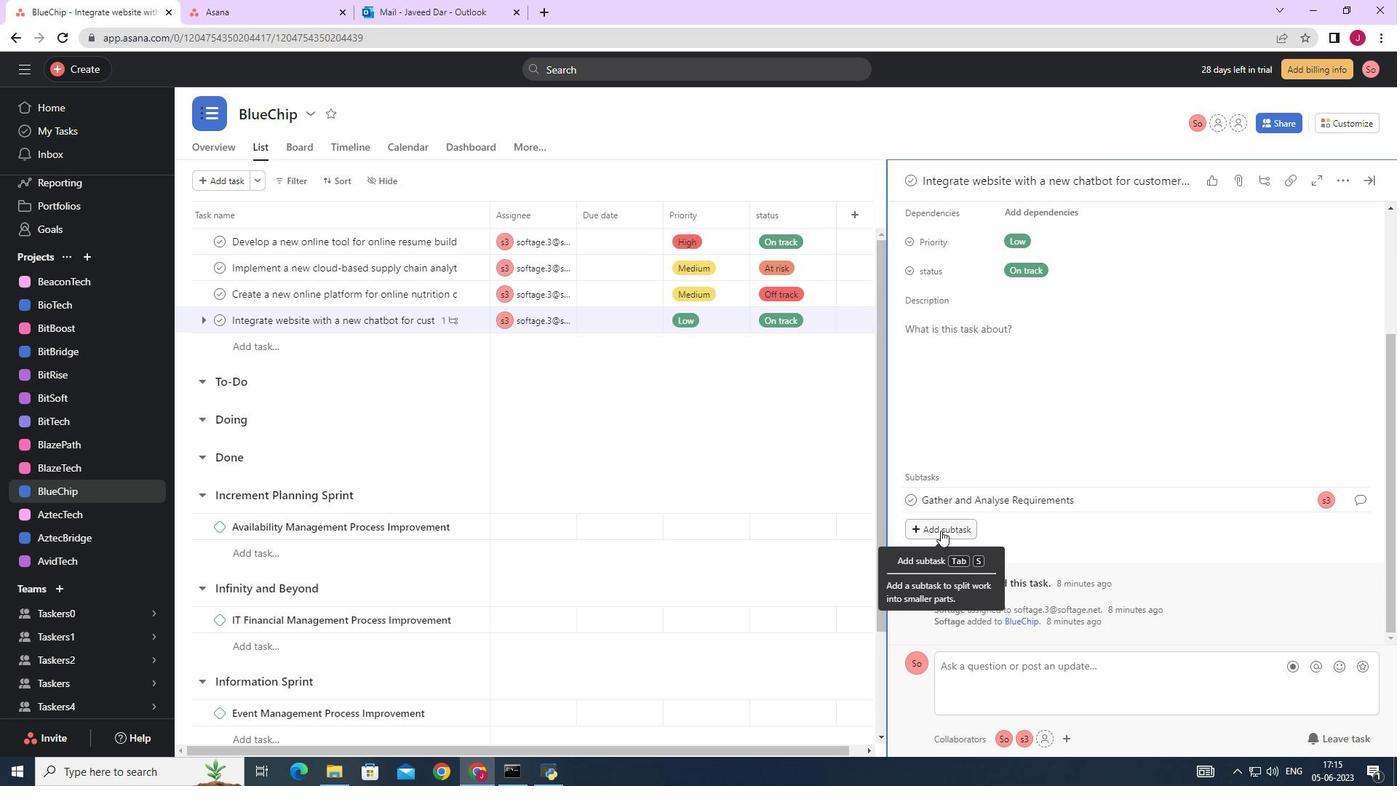 
Action: Mouse pressed left at (942, 529)
Screenshot: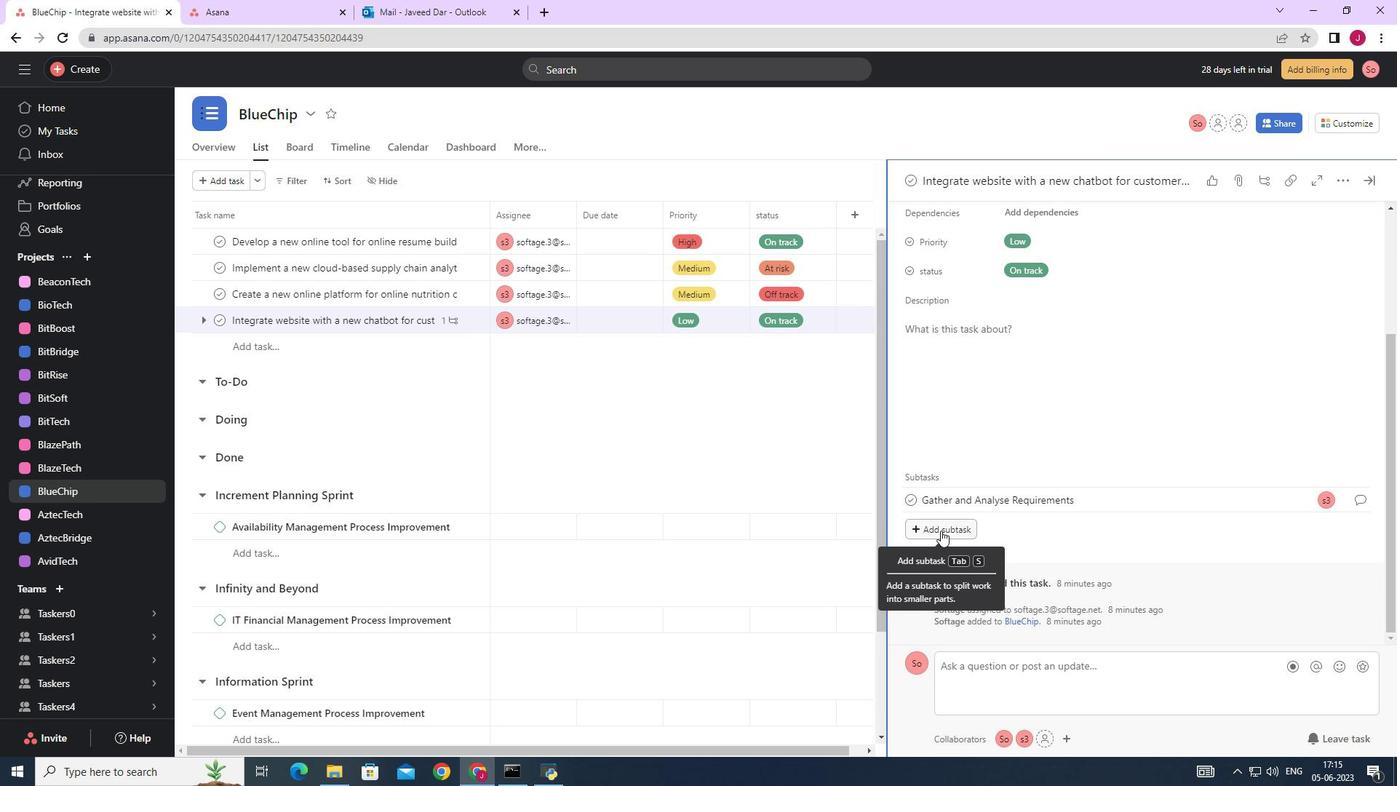 
Action: Mouse moved to (942, 527)
Screenshot: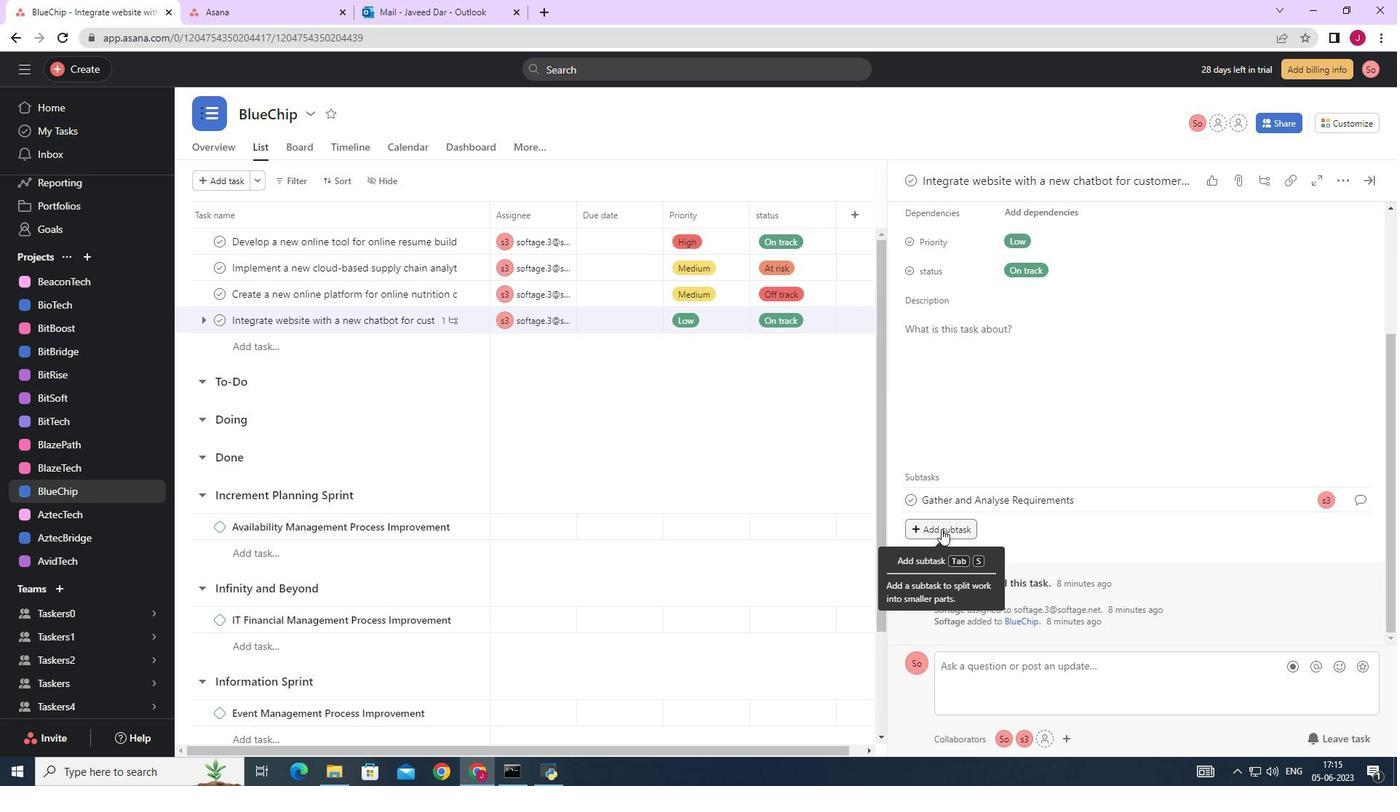 
Action: Key pressed <Key.caps_lock>D<Key.caps_lock>esign<Key.space>and<Key.space><Key.caps_lock>A<Key.caps_lock>nalyse<Key.space><Key.backspace><Key.backspace><Key.backspace><Key.backspace><Key.backspace><Key.backspace><Key.backspace><Key.backspace><Key.caps_lock>I<Key.caps_lock>mpleent<Key.space><Key.backspace><Key.backspace><Key.backspace><Key.backspace><Key.backspace>ement<Key.space><Key.caps_lock>S<Key.caps_lock>olution
Screenshot: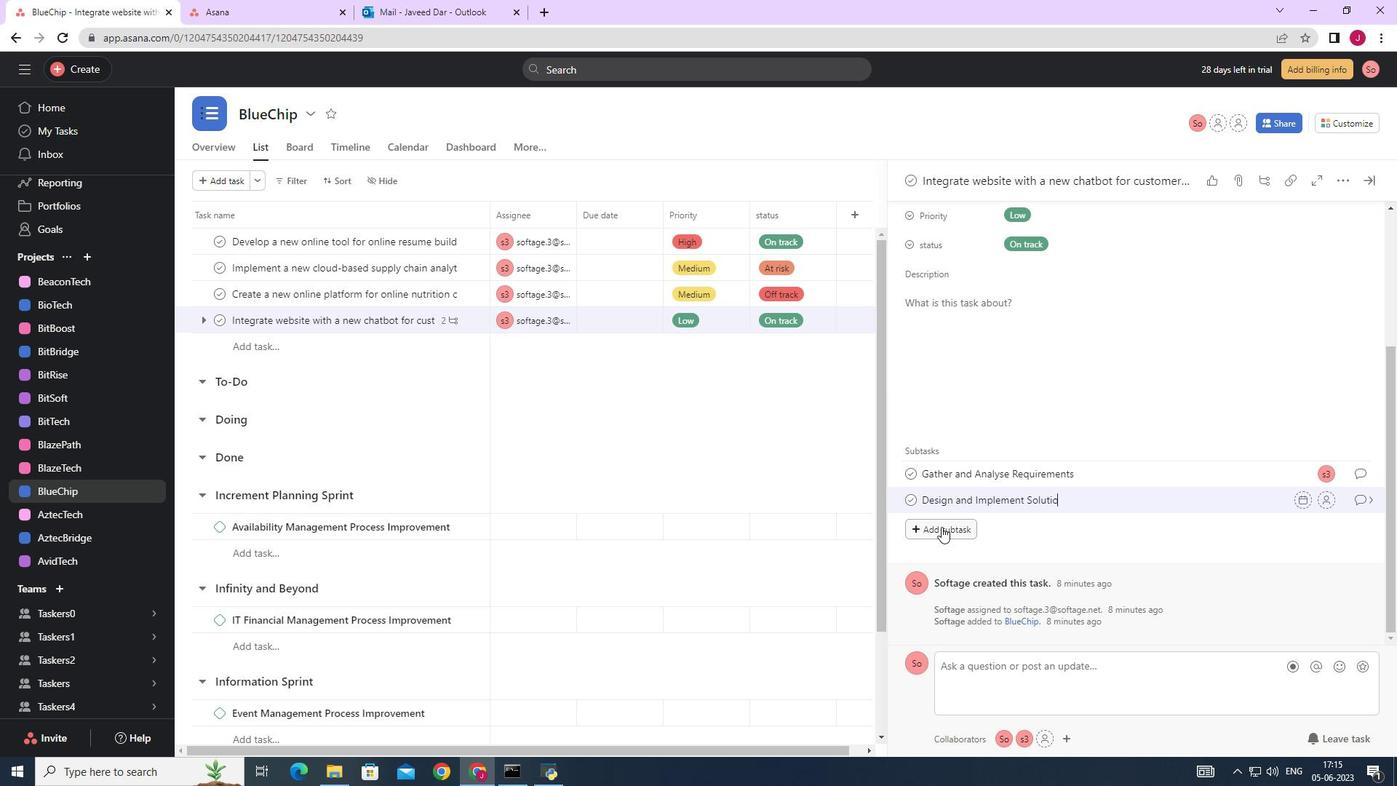 
Action: Mouse moved to (1327, 500)
Screenshot: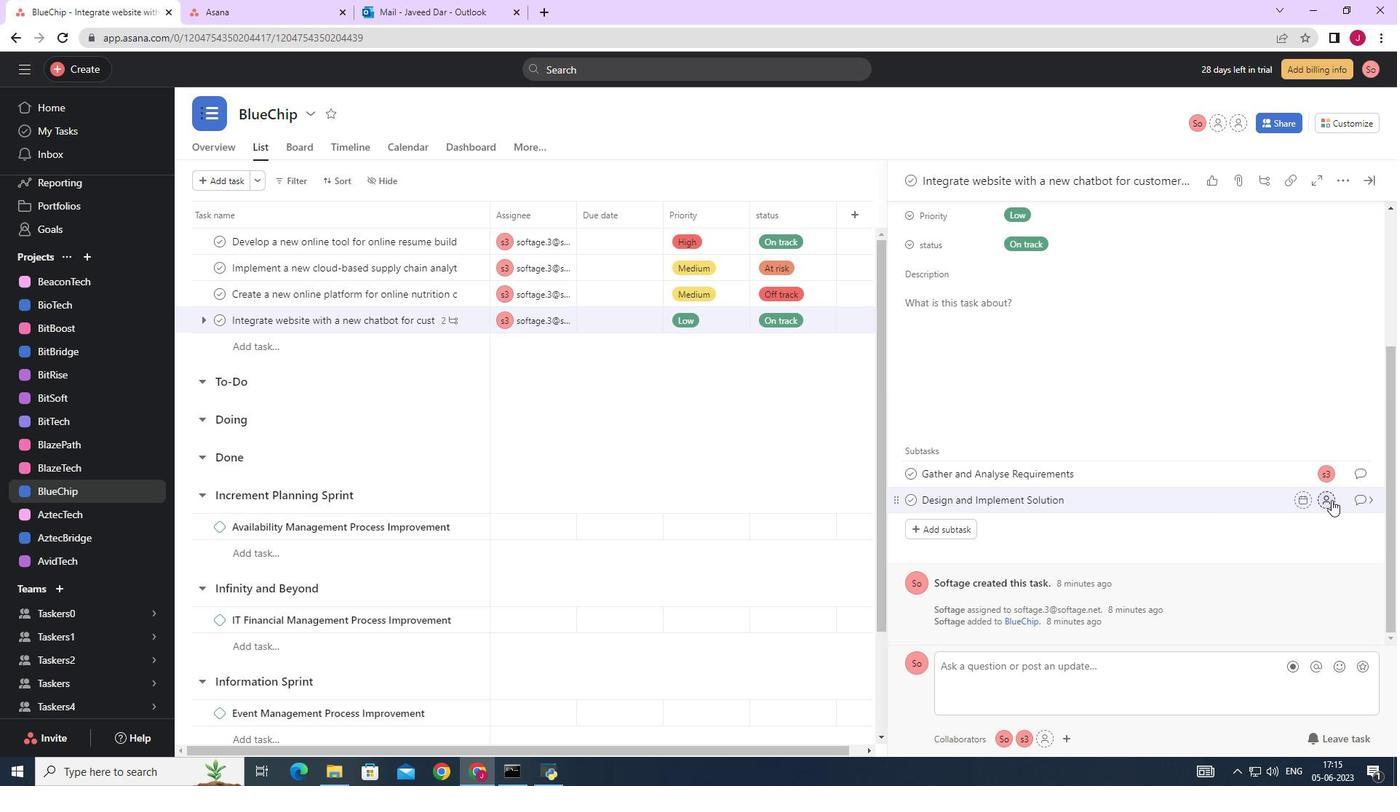 
Action: Mouse pressed left at (1327, 500)
Screenshot: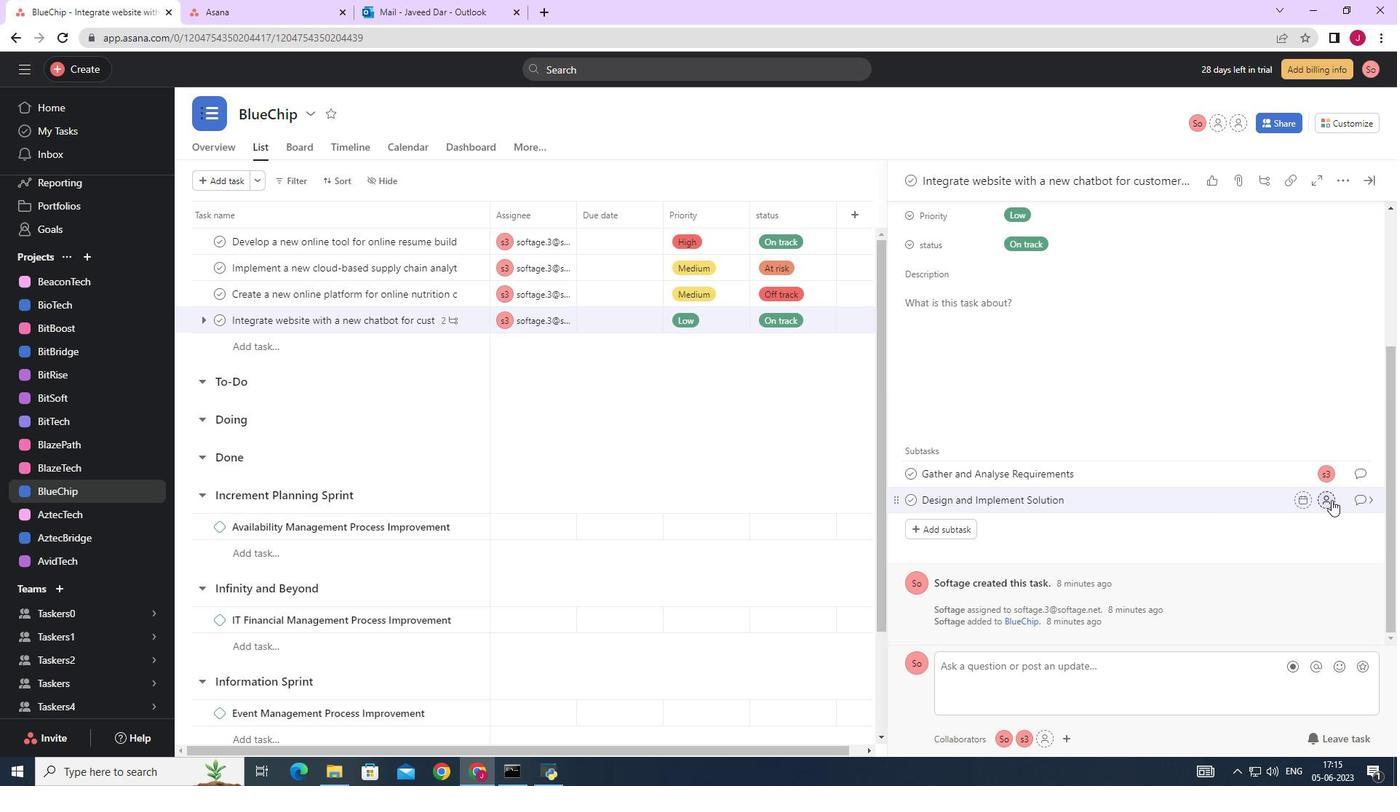 
Action: Key pressed softage.3
Screenshot: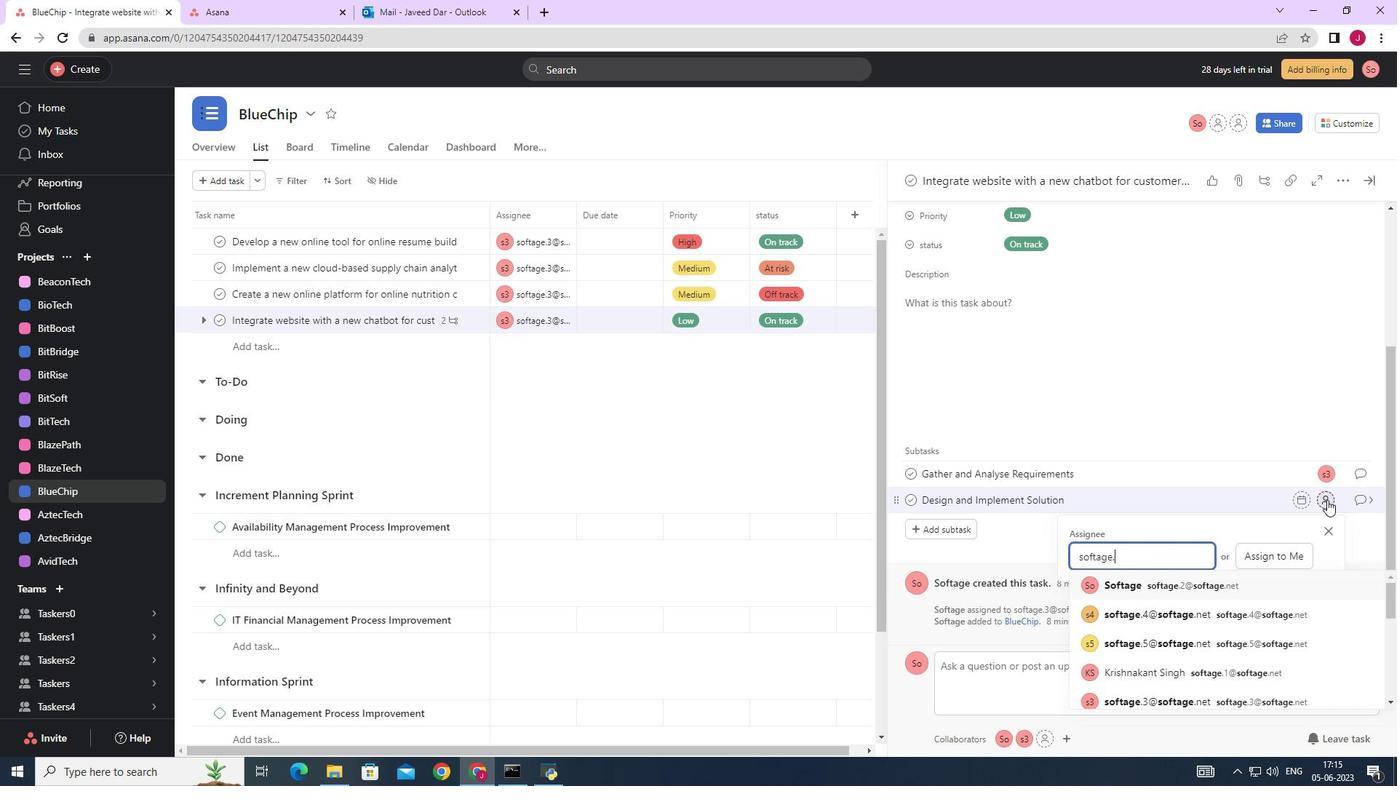 
Action: Mouse moved to (1169, 583)
Screenshot: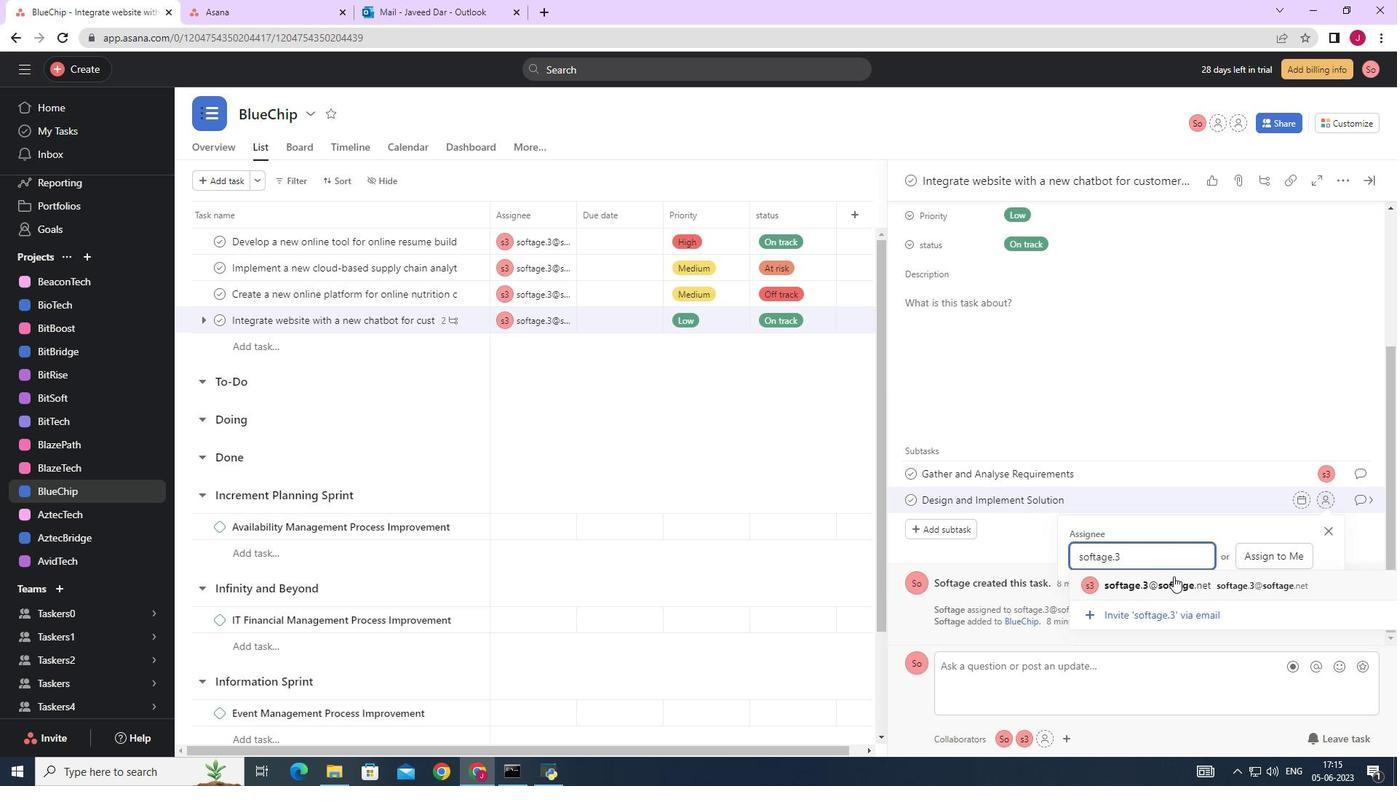 
Action: Mouse pressed left at (1169, 583)
Screenshot: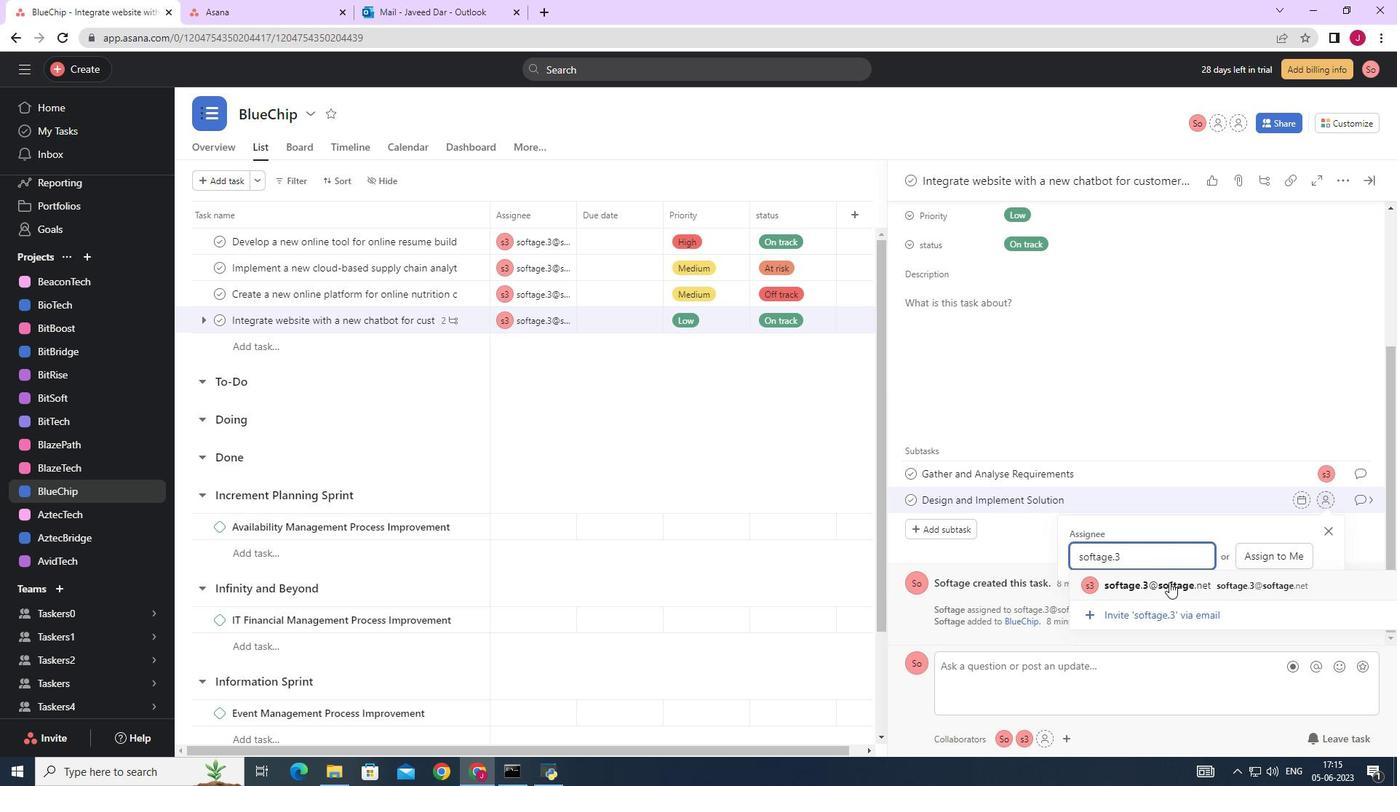 
Action: Mouse moved to (1363, 500)
Screenshot: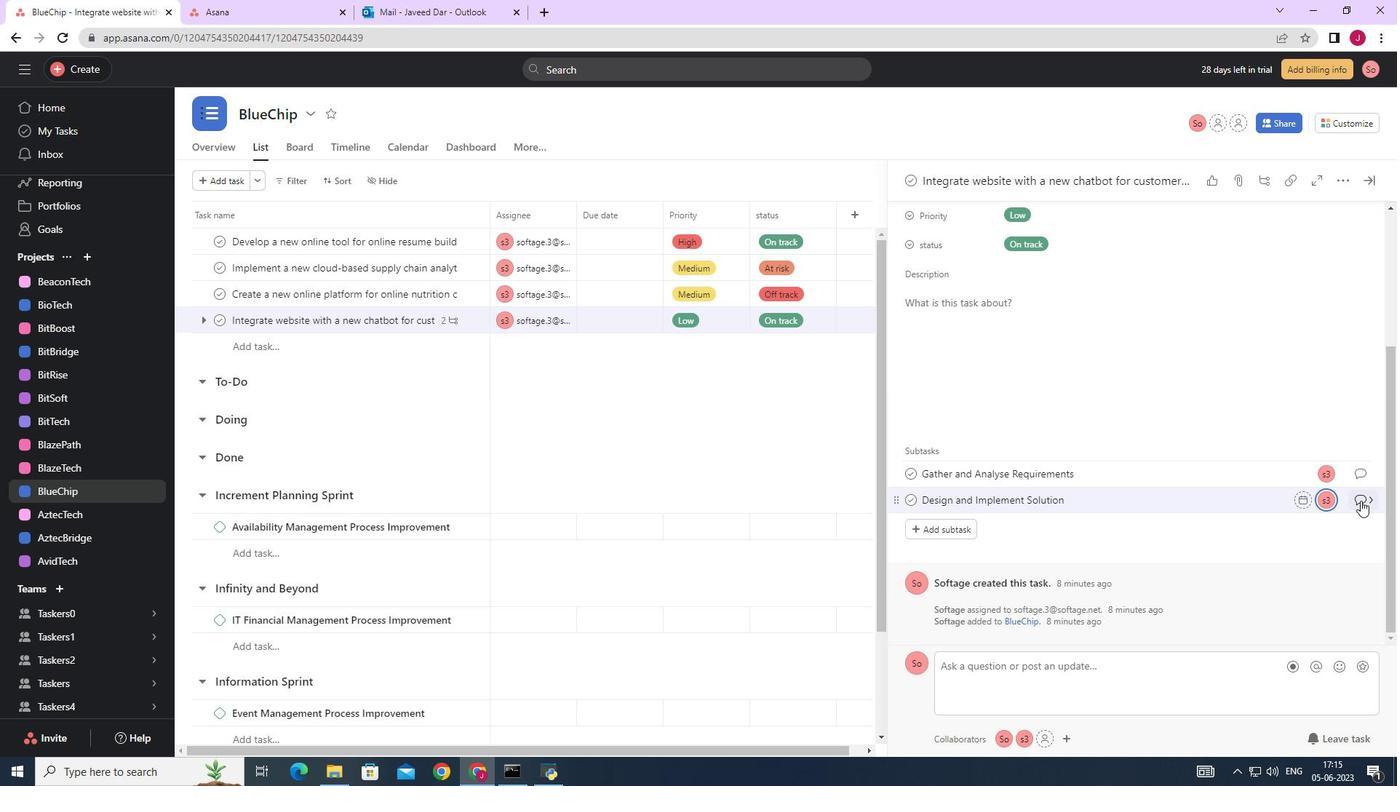 
Action: Mouse pressed left at (1363, 500)
Screenshot: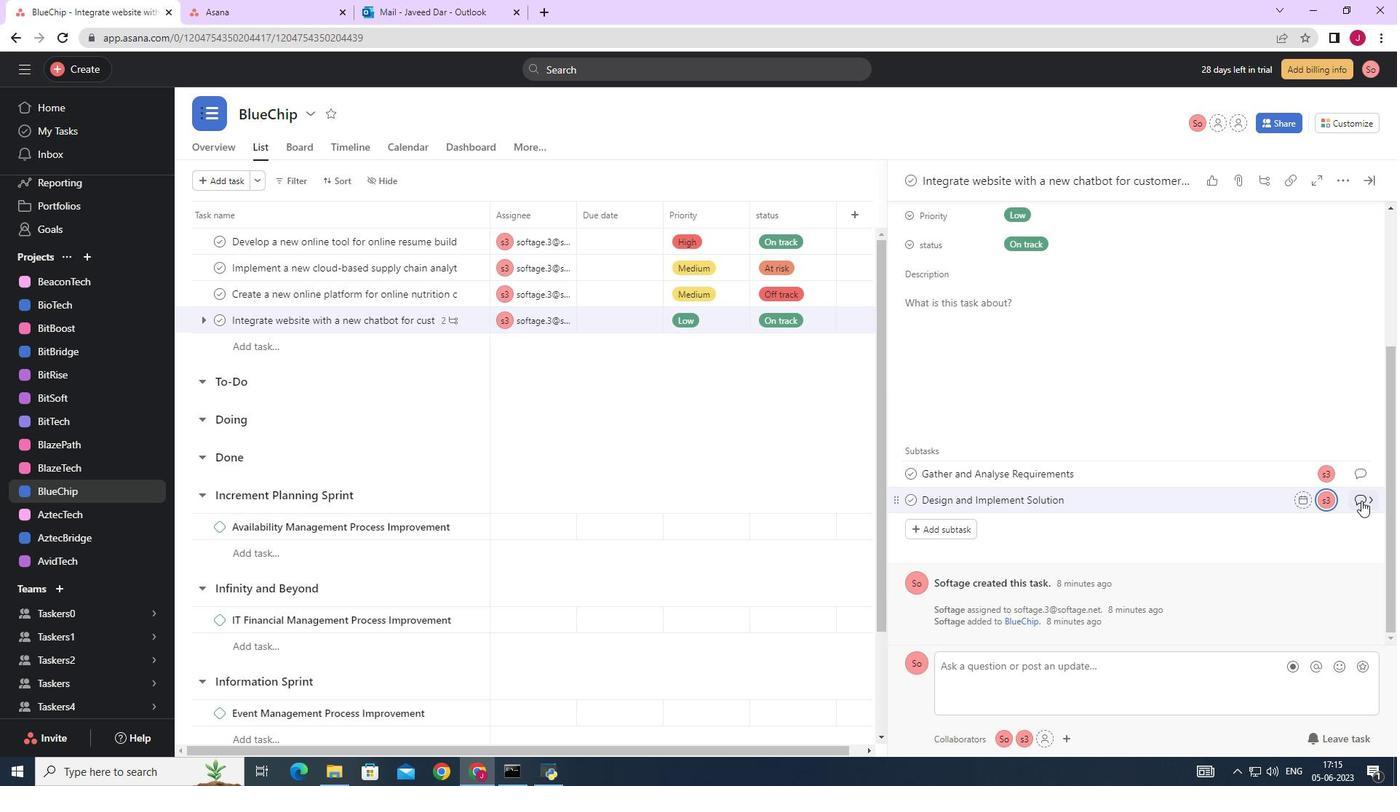 
Action: Mouse moved to (945, 383)
Screenshot: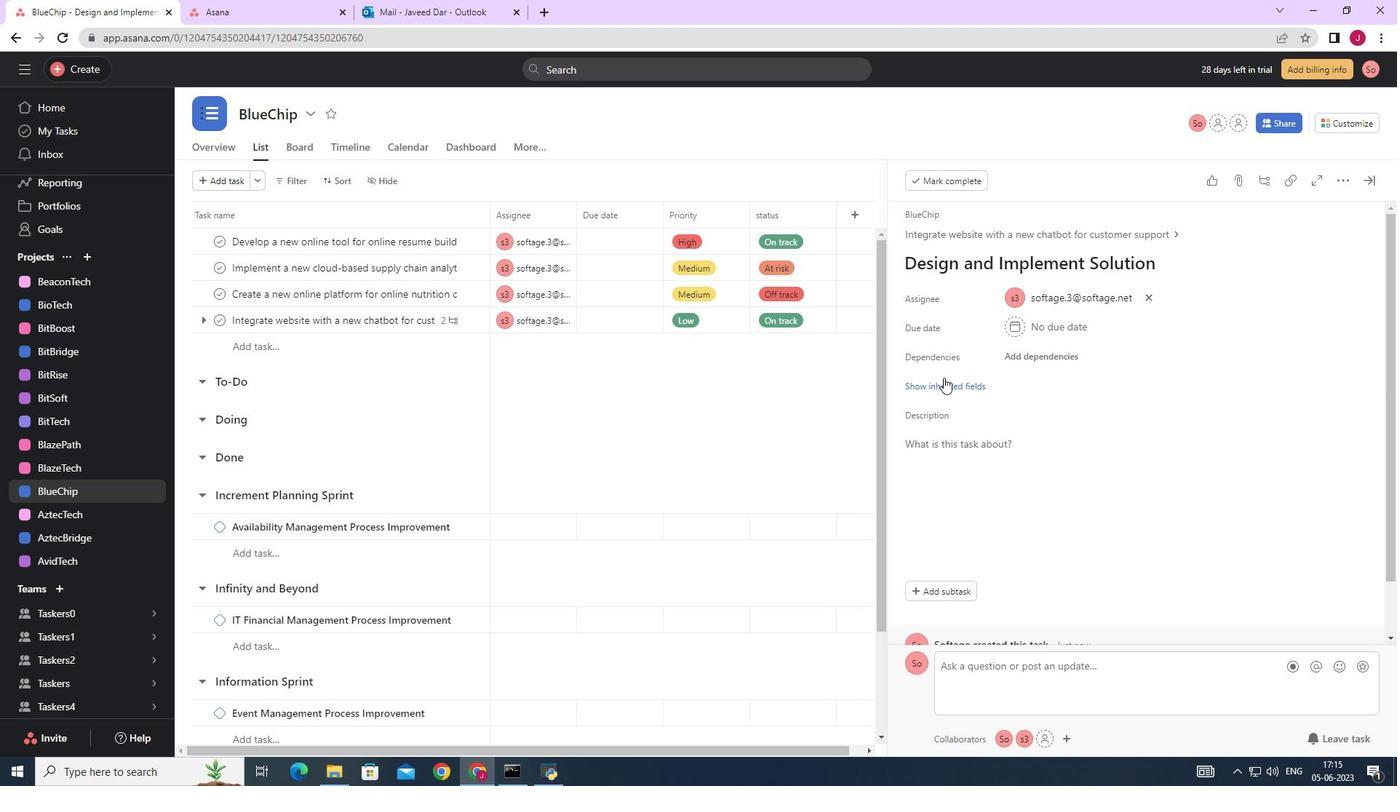 
Action: Mouse pressed left at (945, 383)
Screenshot: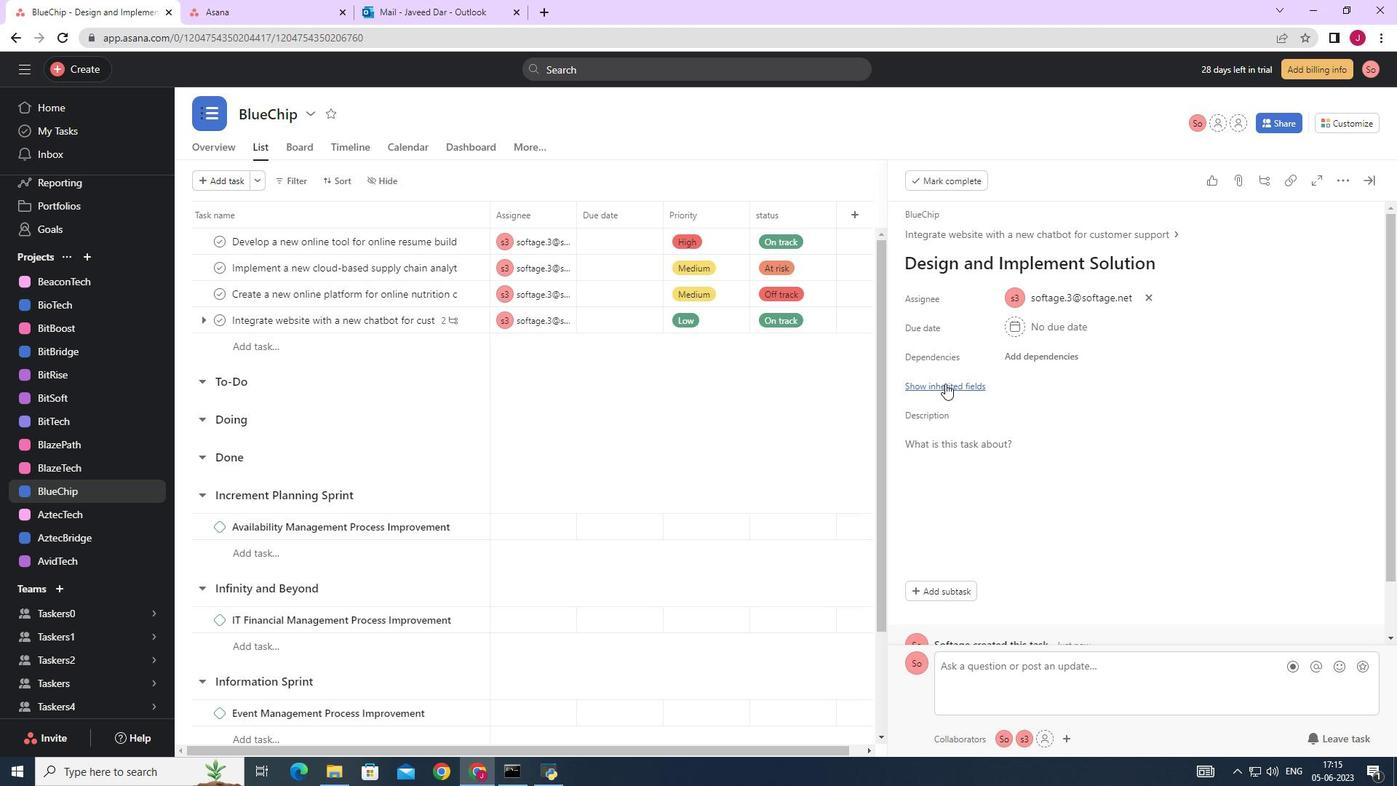 
Action: Mouse moved to (1009, 414)
Screenshot: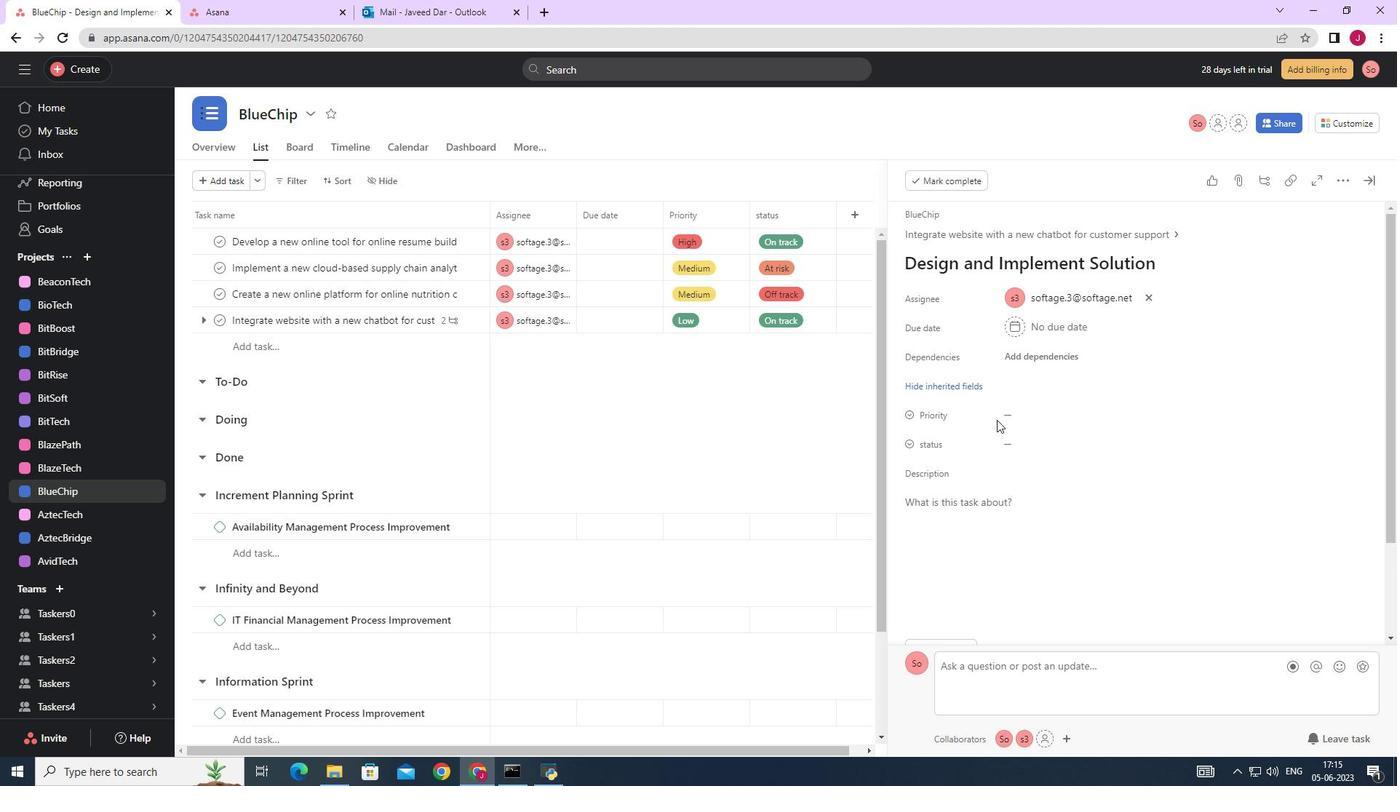 
Action: Mouse pressed left at (1009, 414)
Screenshot: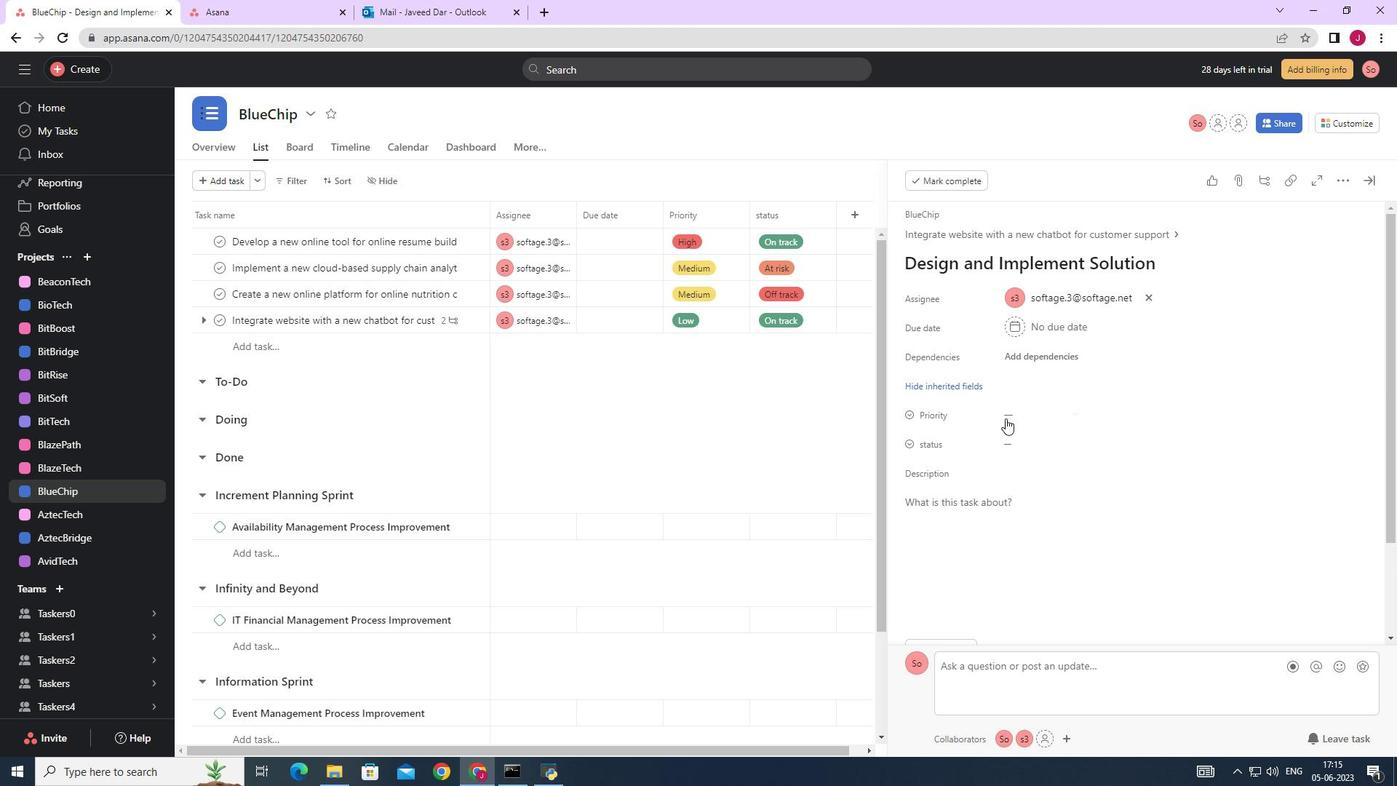 
Action: Mouse moved to (1045, 457)
Screenshot: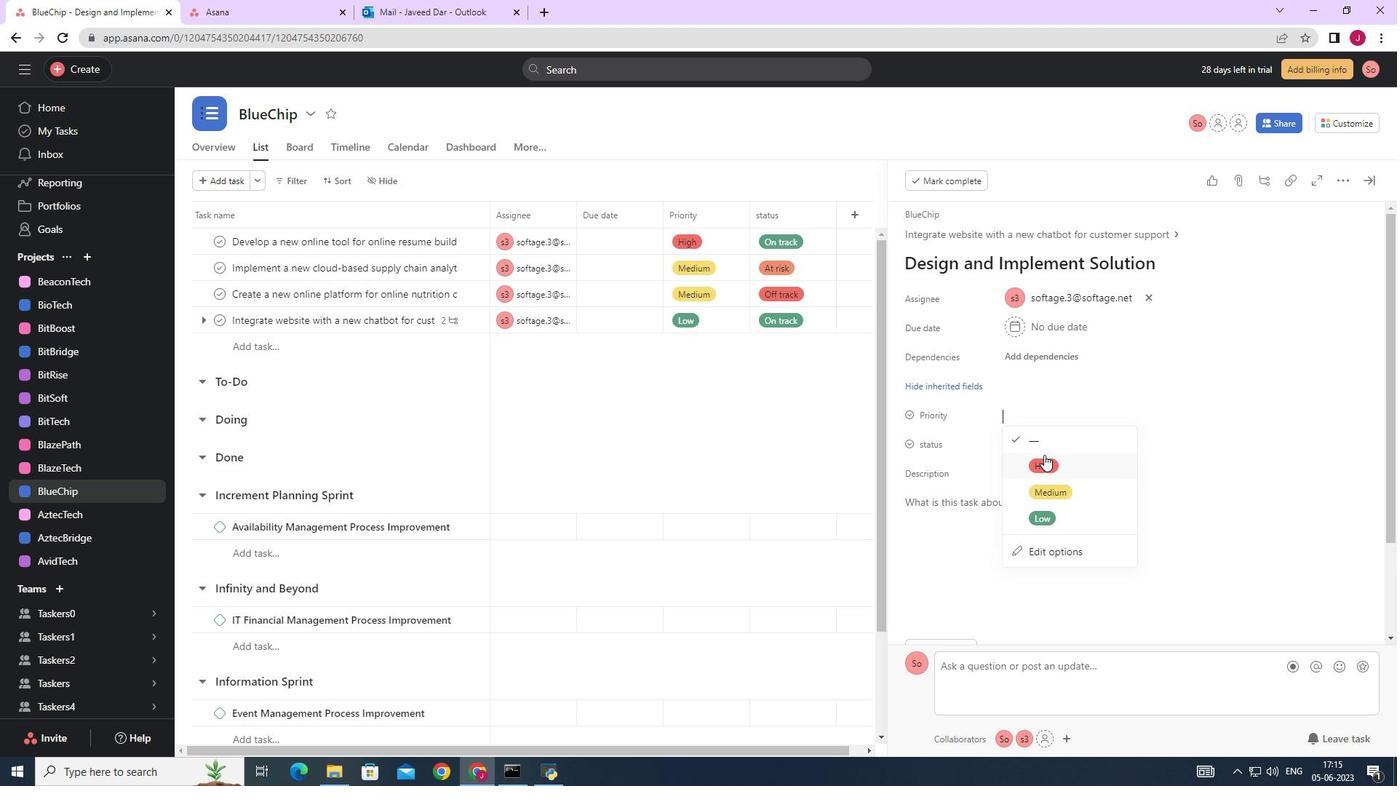 
Action: Mouse pressed left at (1045, 457)
Screenshot: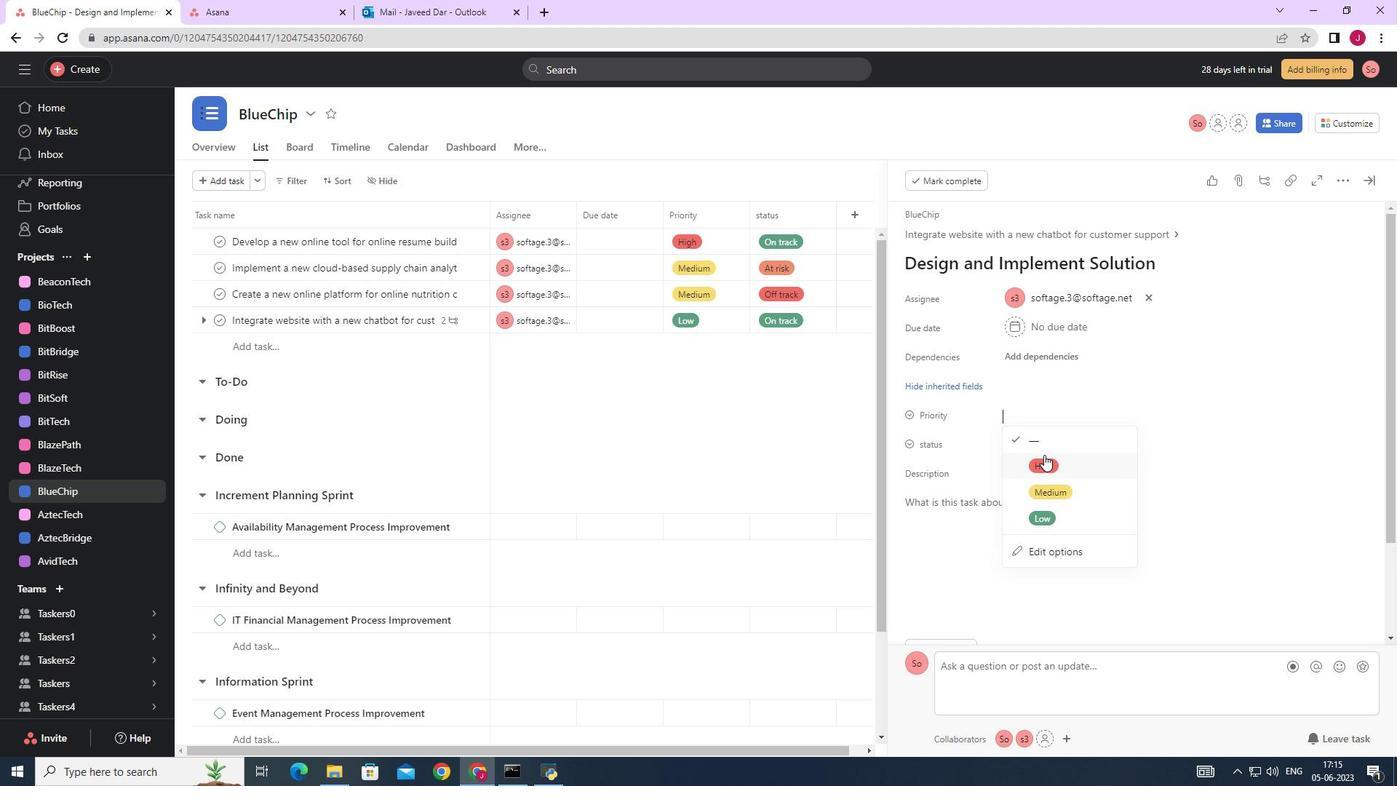 
Action: Mouse moved to (1035, 438)
Screenshot: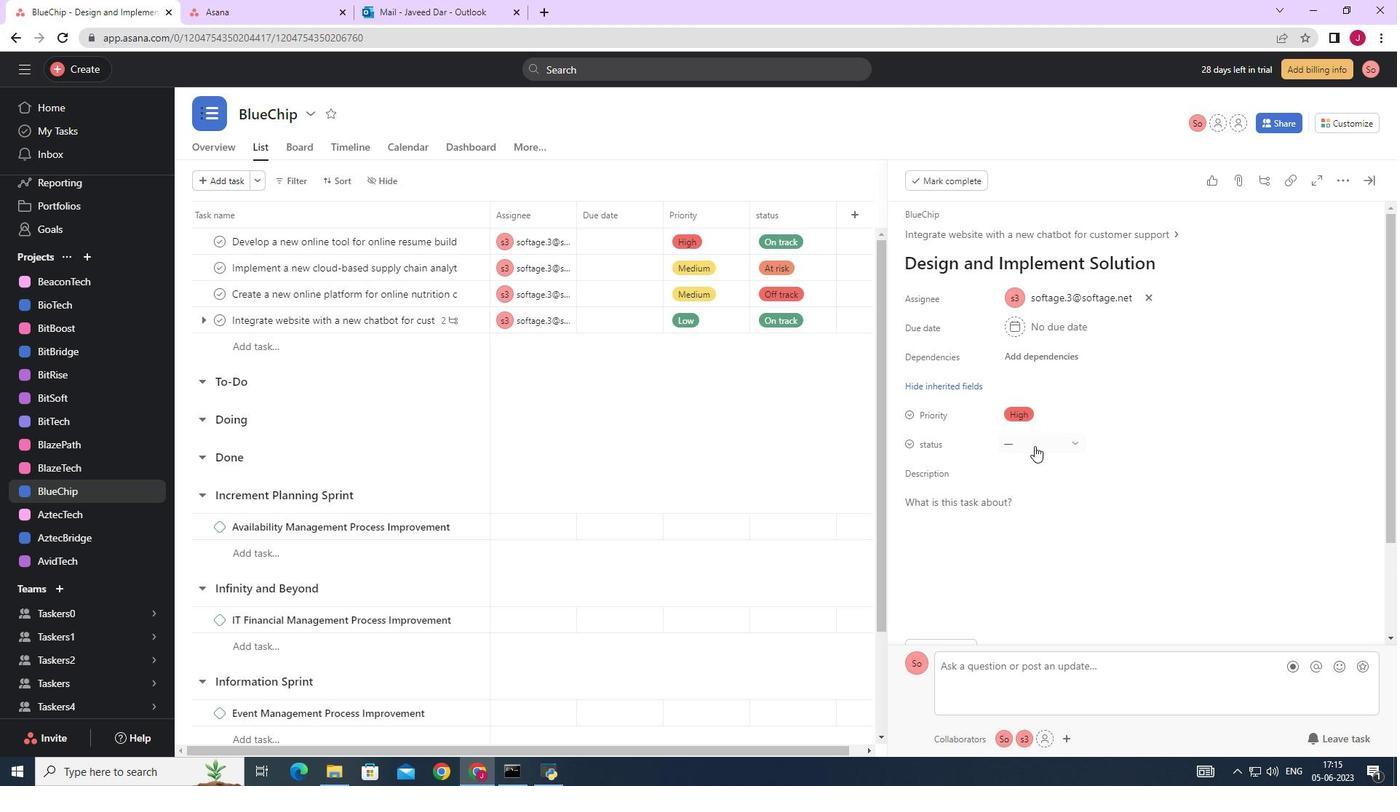 
Action: Mouse pressed left at (1035, 438)
Screenshot: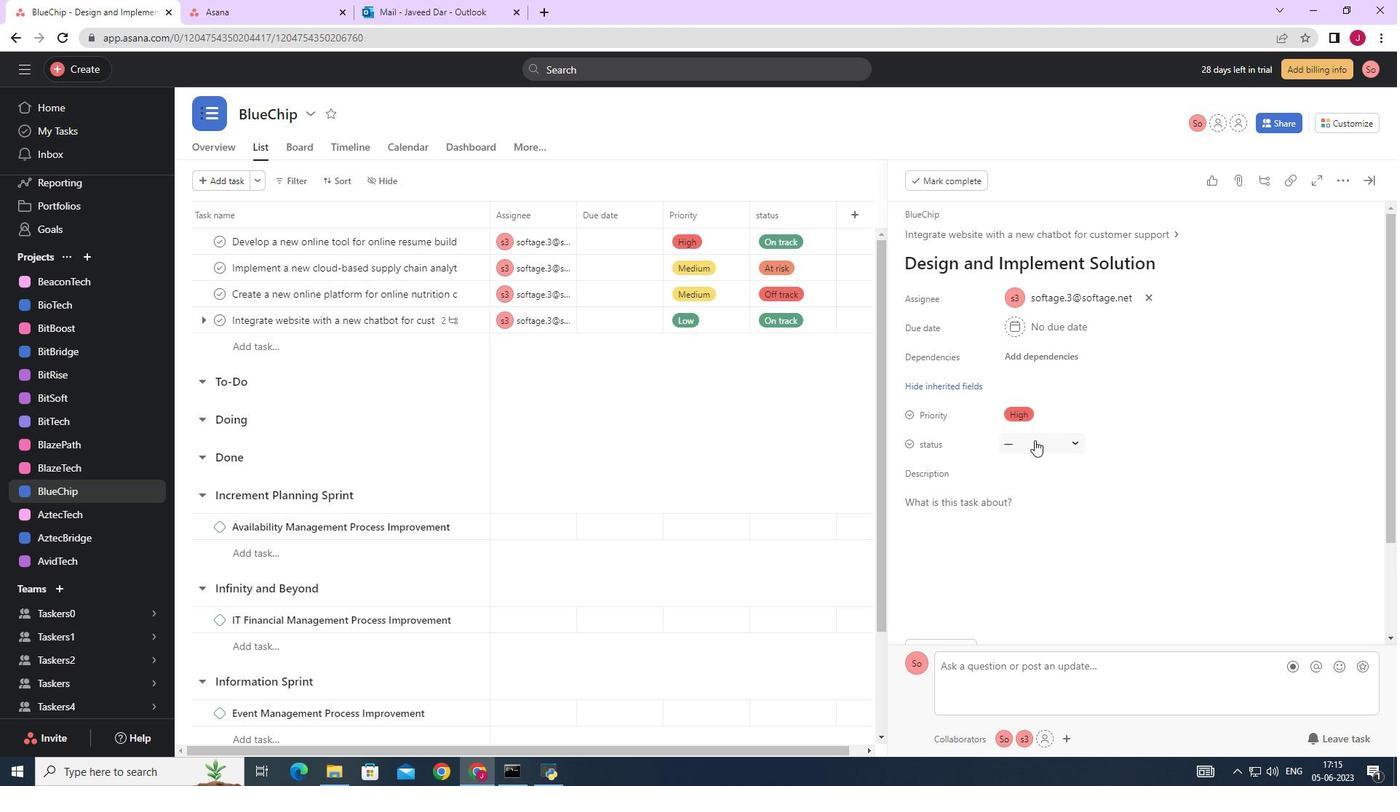 
Action: Mouse moved to (1052, 572)
Screenshot: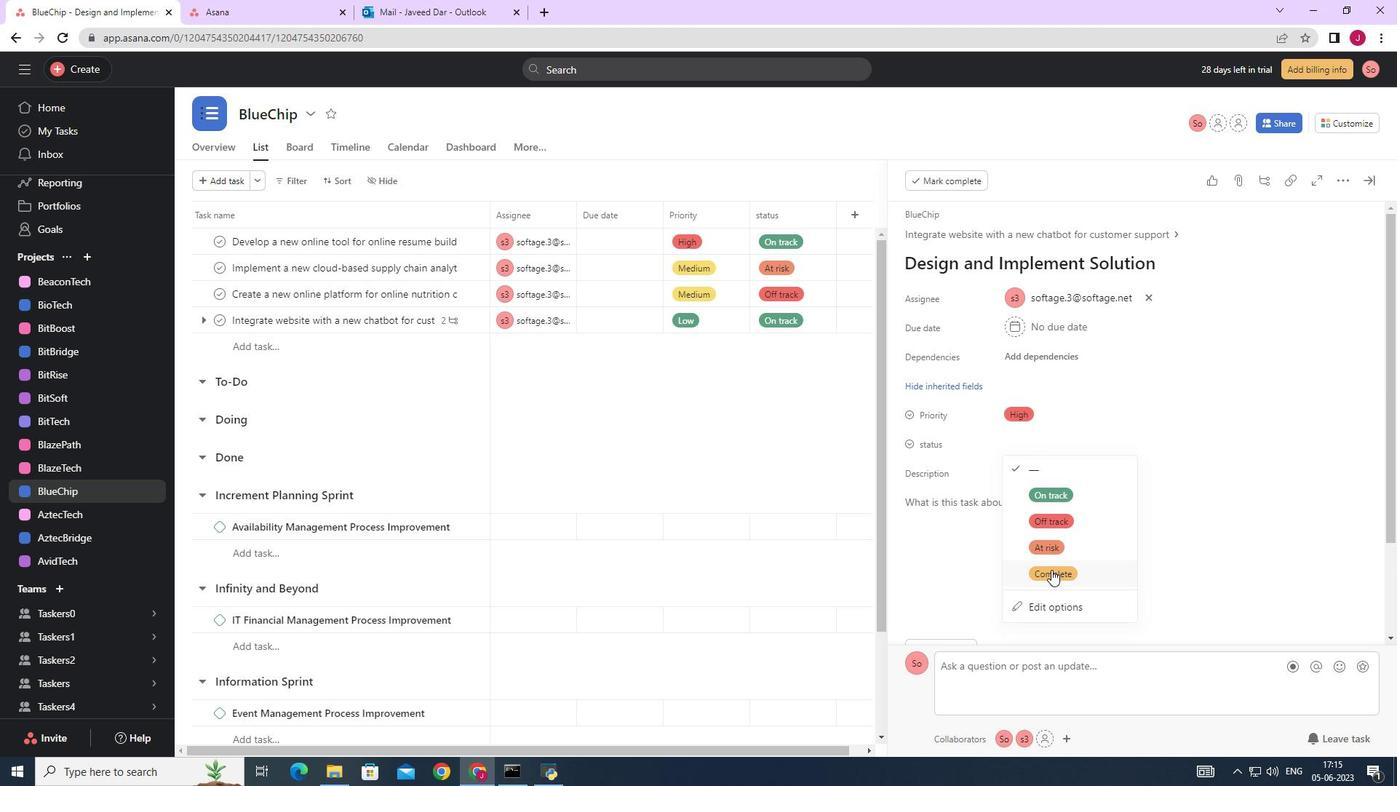 
Action: Mouse pressed left at (1052, 572)
Screenshot: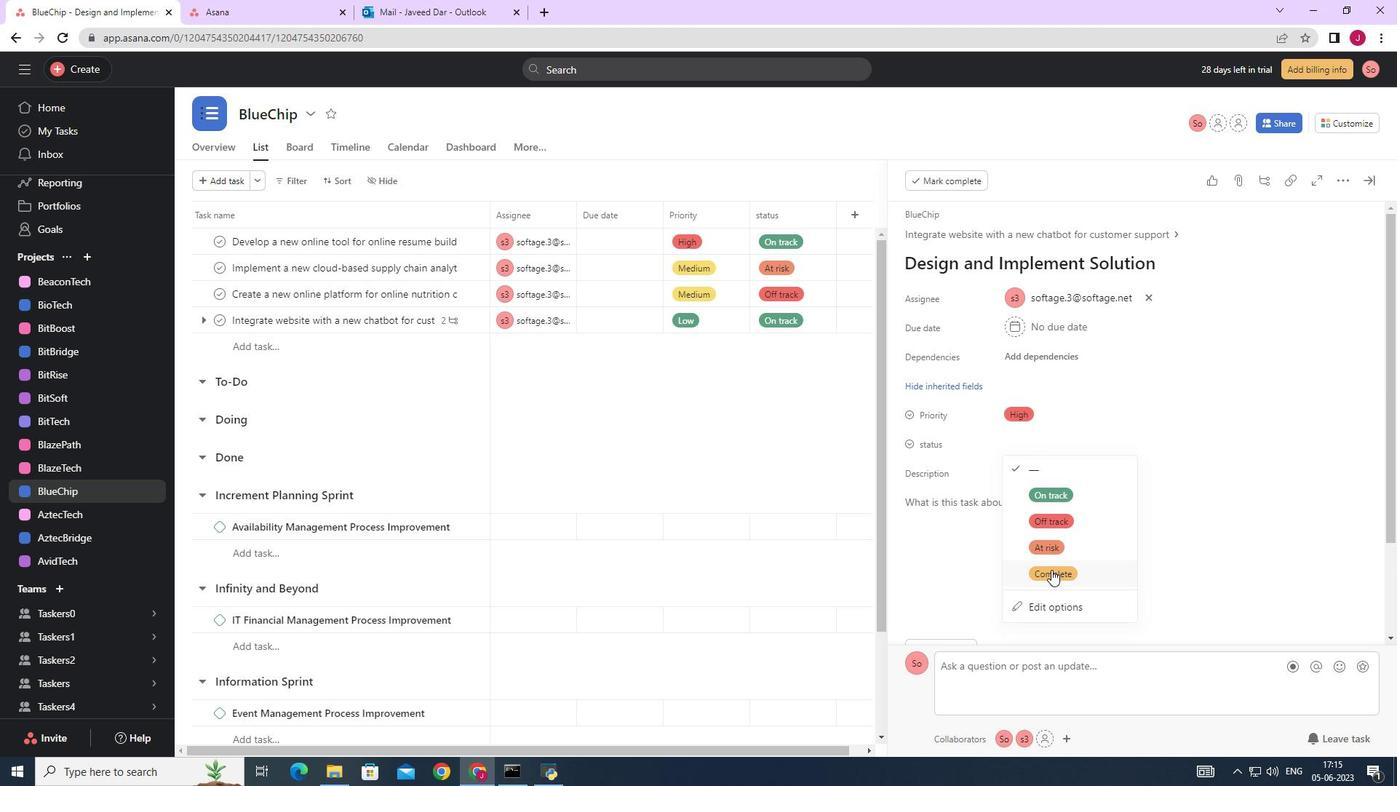 
Action: Mouse moved to (1368, 179)
Screenshot: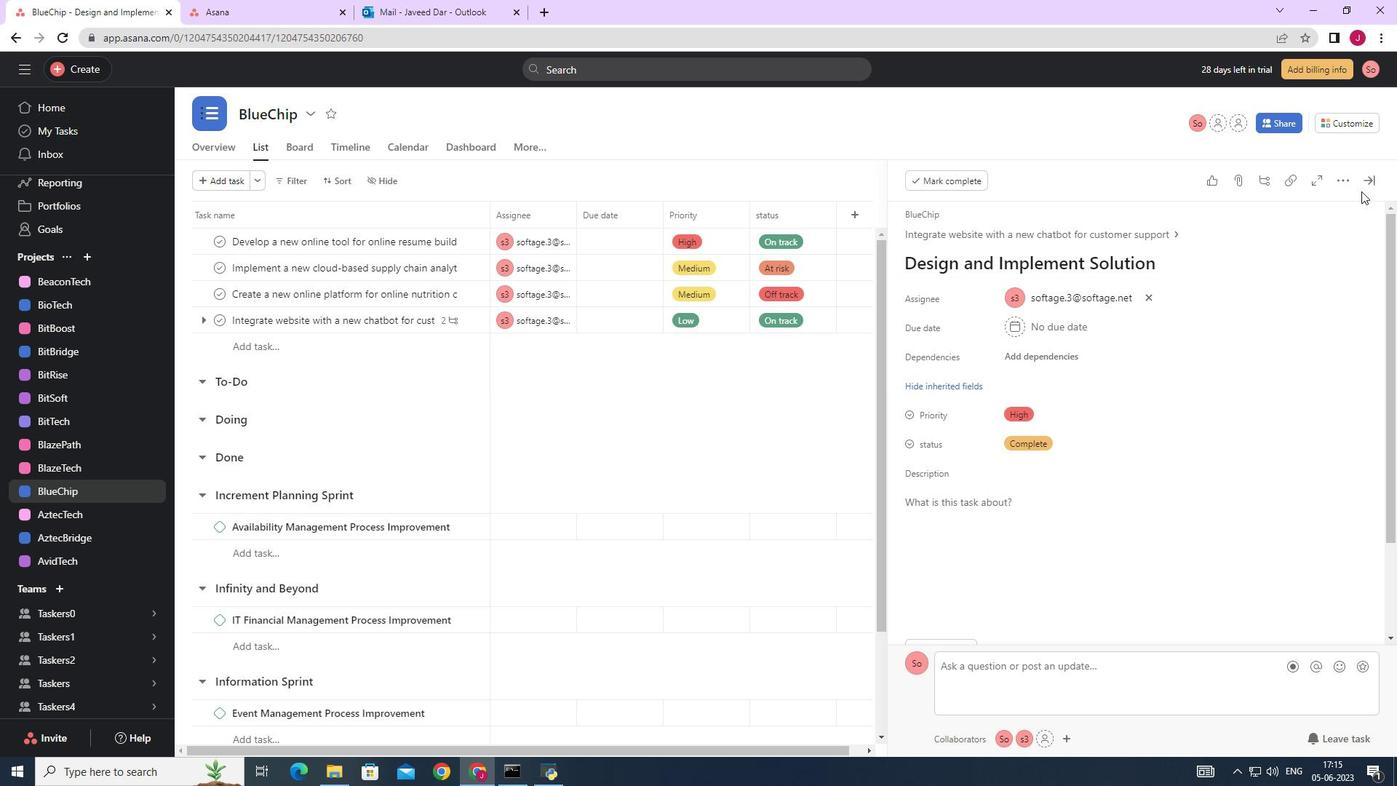 
Action: Mouse pressed left at (1368, 179)
Screenshot: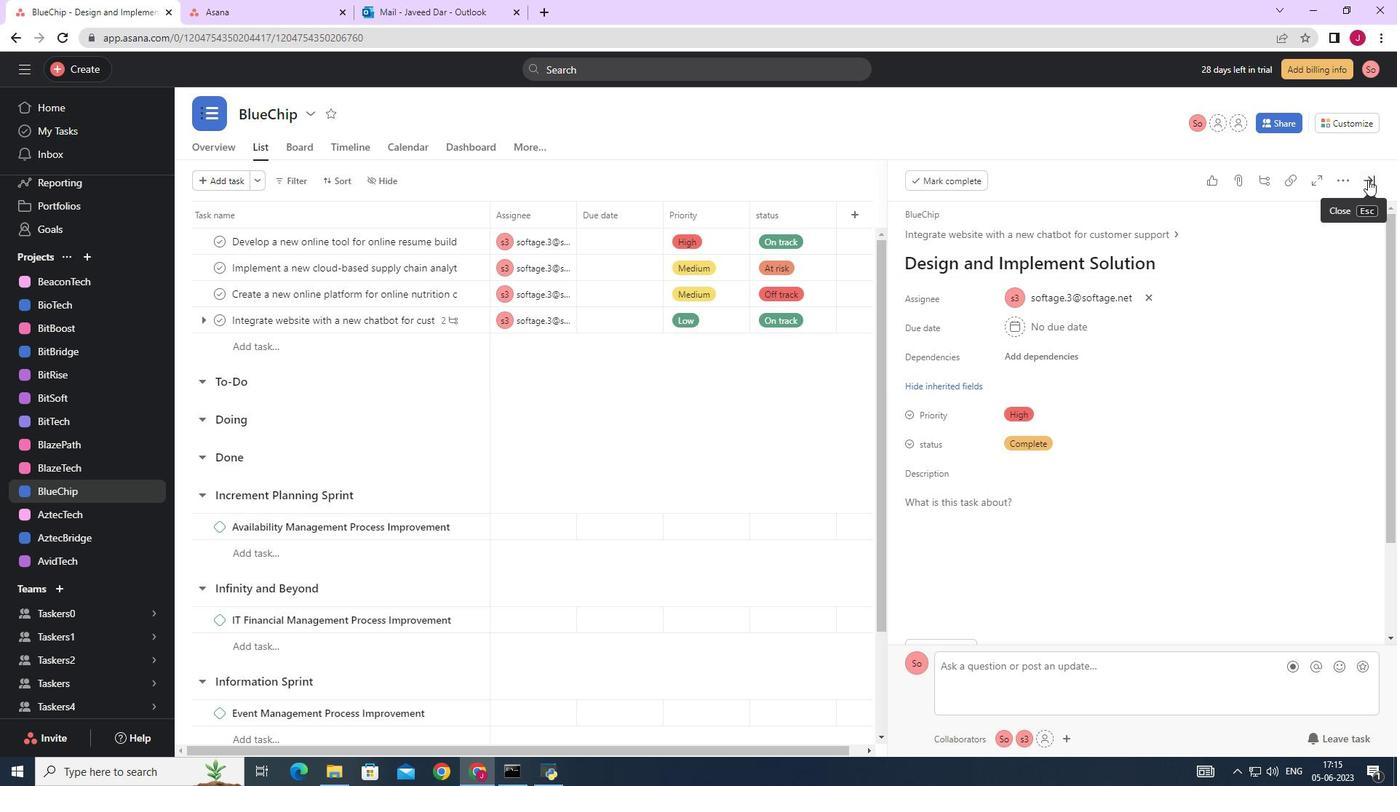 
Action: Mouse moved to (1351, 186)
Screenshot: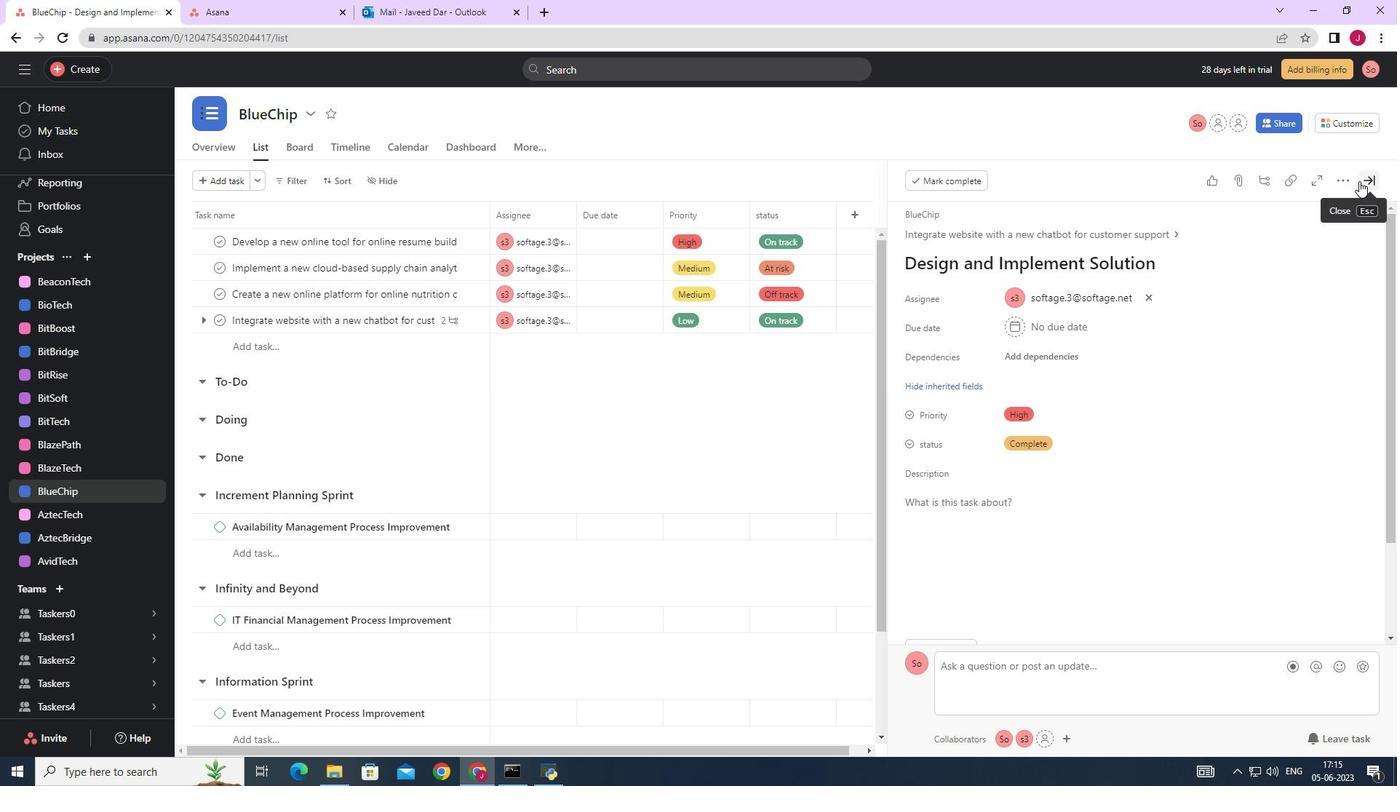 
